 Task: Update the Trello card 'Card0000000199' by adding a label 'Label0000000199', setting the start date to October 1, 2023, and the due date to October 31, 2023, at 3:55 PM, adding the member 'Ayush', and creating a checklist 'CL0000000199'.
Action: Mouse moved to (425, 475)
Screenshot: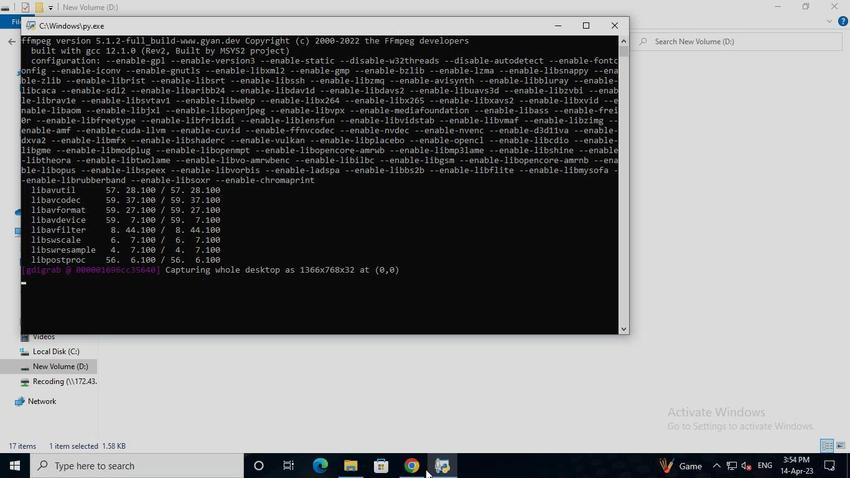 
Action: Mouse pressed left at (425, 475)
Screenshot: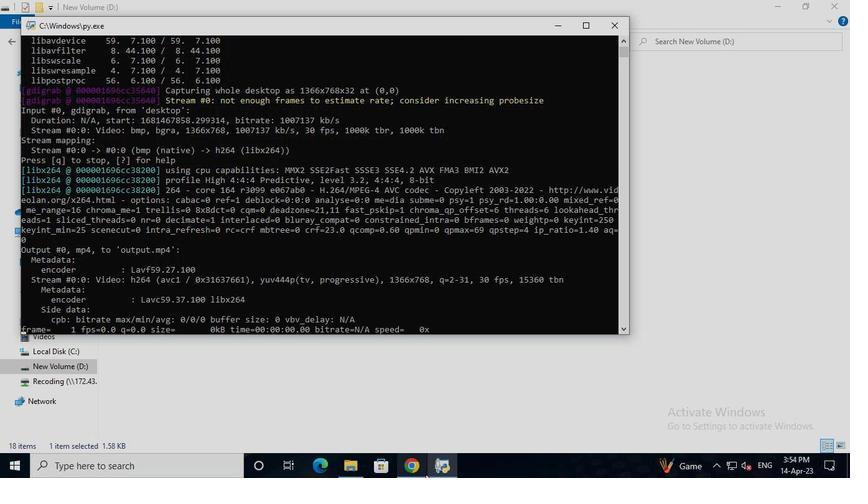 
Action: Mouse moved to (443, 386)
Screenshot: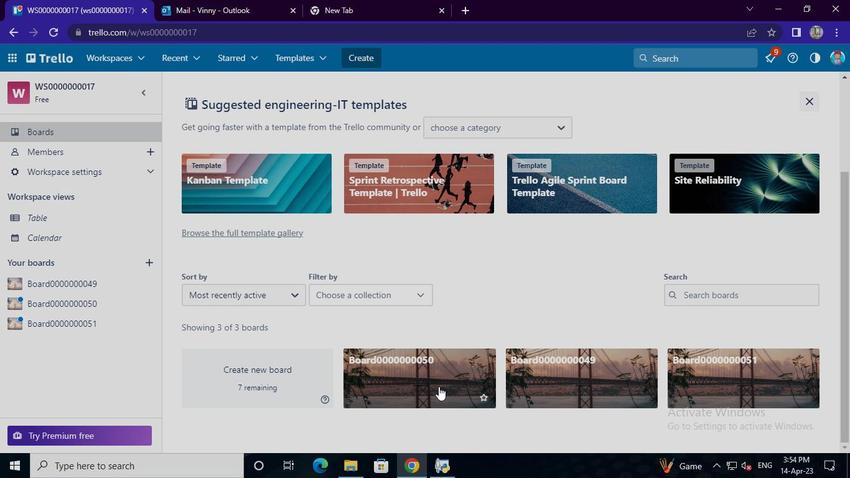 
Action: Mouse pressed left at (443, 386)
Screenshot: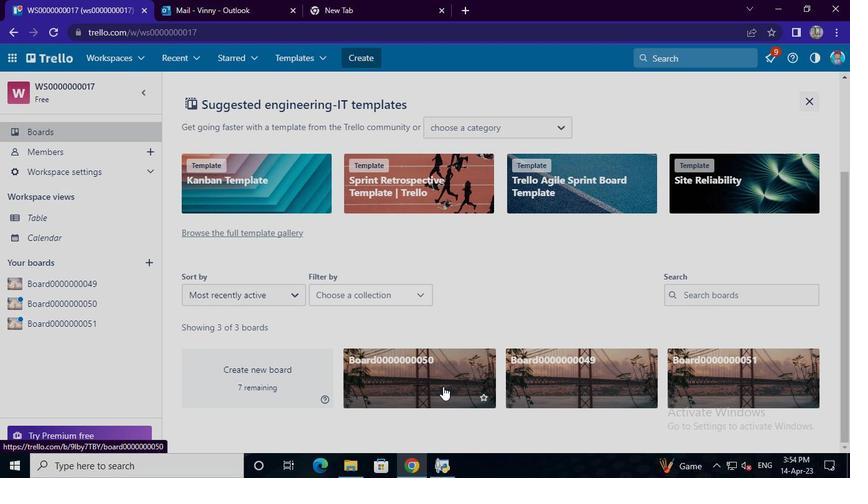 
Action: Mouse moved to (323, 365)
Screenshot: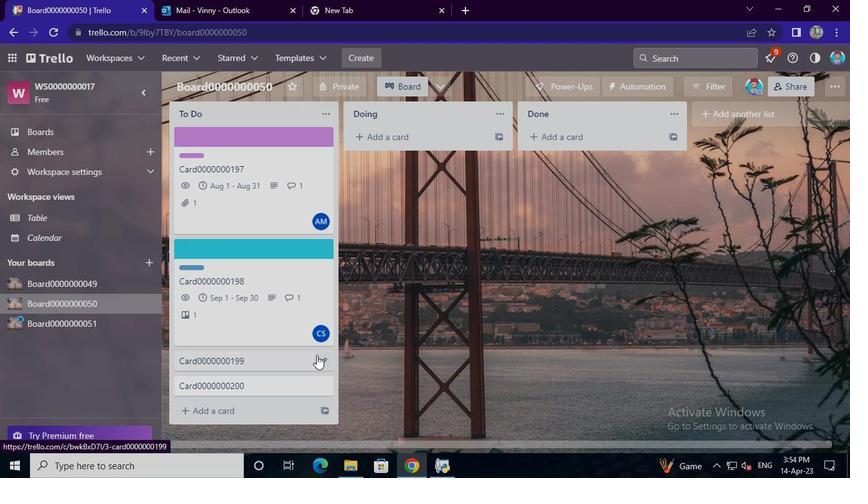 
Action: Mouse pressed left at (323, 365)
Screenshot: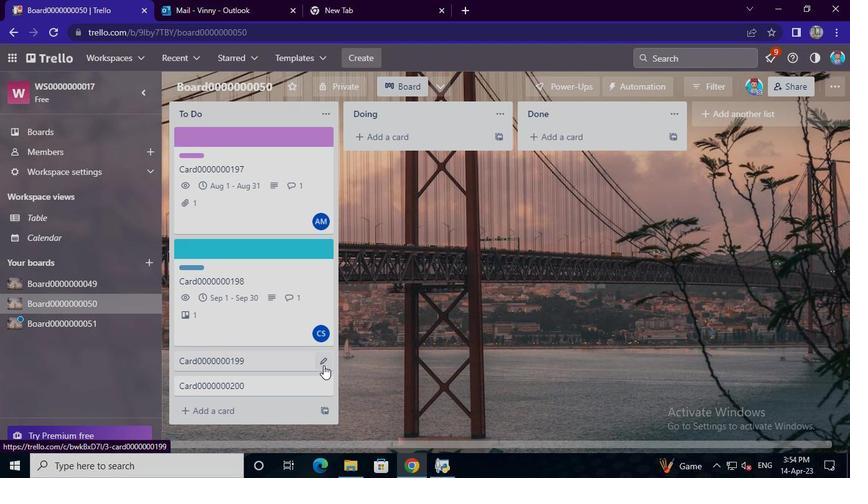 
Action: Mouse moved to (371, 264)
Screenshot: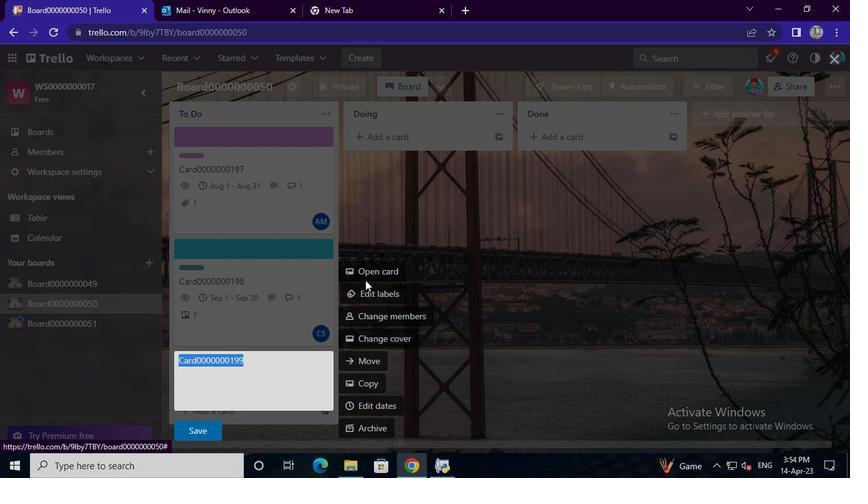 
Action: Mouse pressed left at (371, 264)
Screenshot: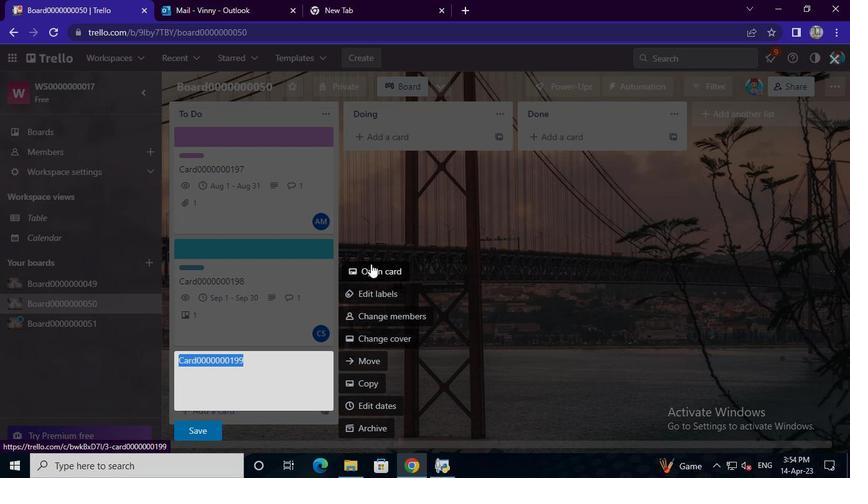 
Action: Mouse moved to (587, 161)
Screenshot: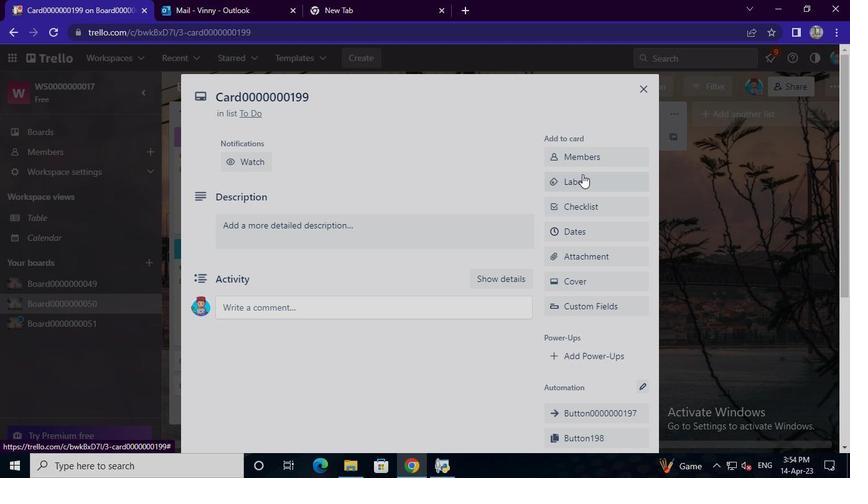 
Action: Mouse pressed left at (587, 161)
Screenshot: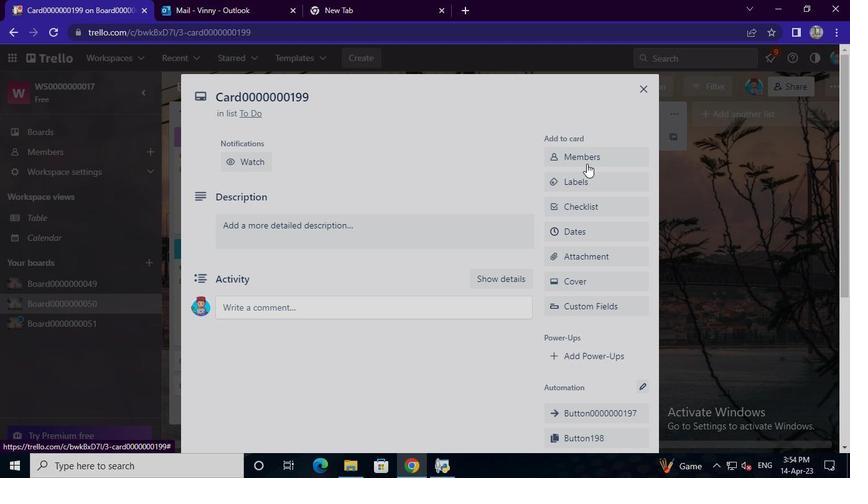 
Action: Mouse moved to (570, 211)
Screenshot: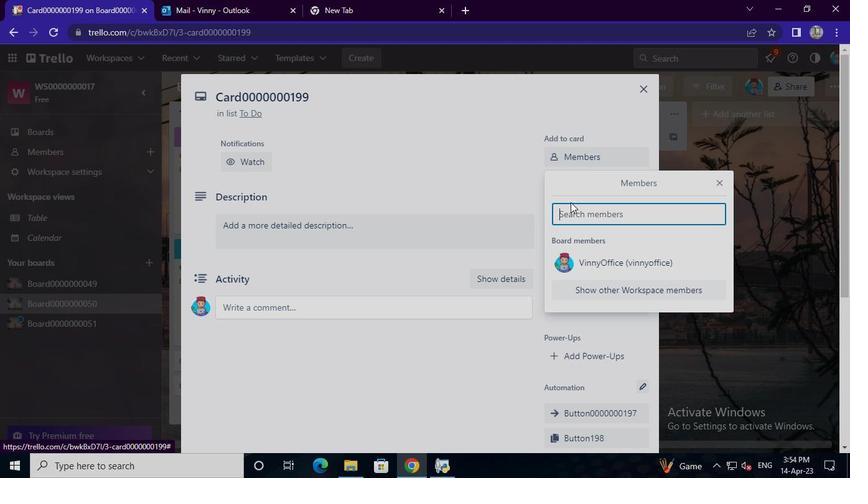 
Action: Mouse pressed left at (570, 211)
Screenshot: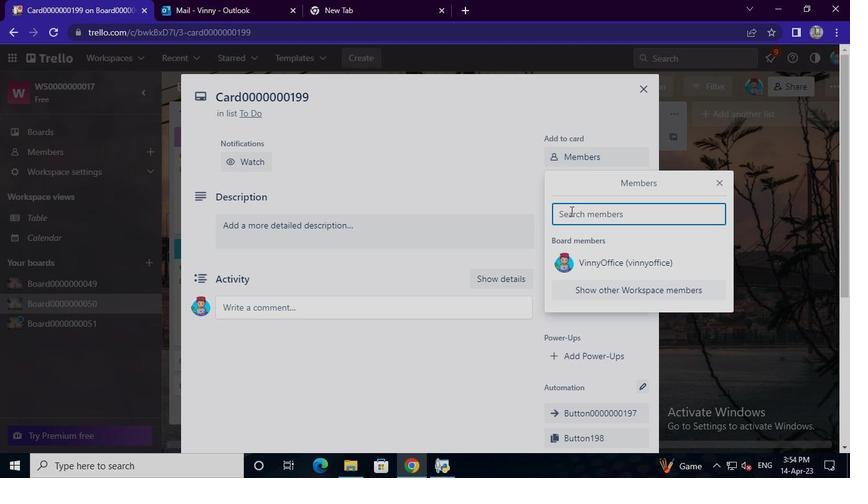 
Action: Keyboard Key.shift
Screenshot: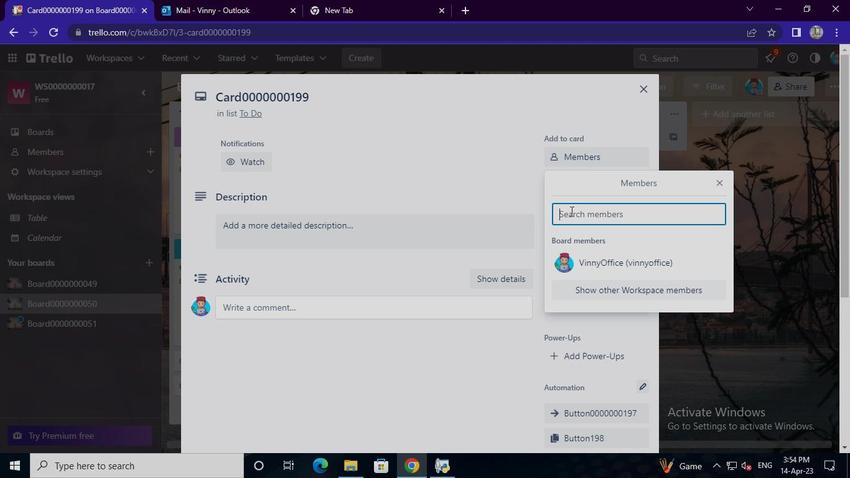
Action: Keyboard A
Screenshot: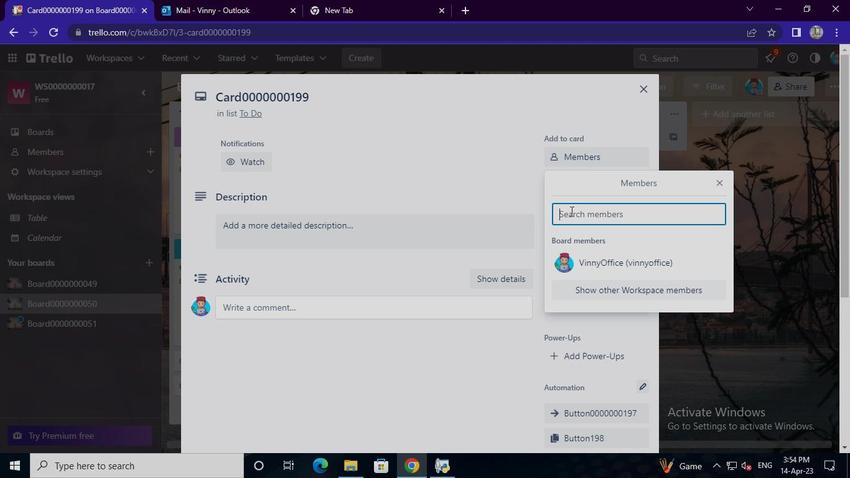 
Action: Keyboard y
Screenshot: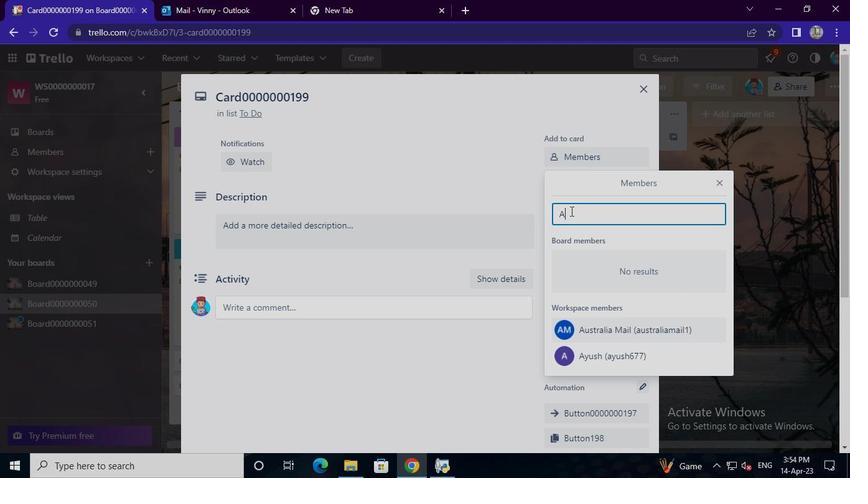 
Action: Keyboard u
Screenshot: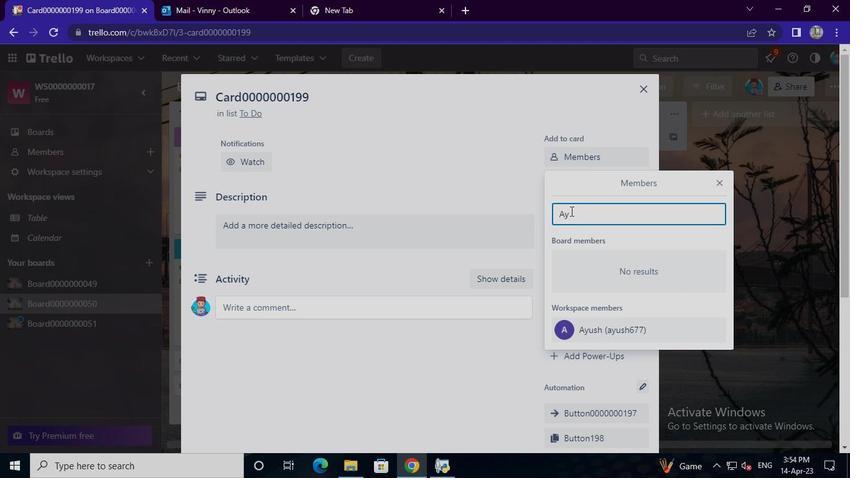 
Action: Keyboard s
Screenshot: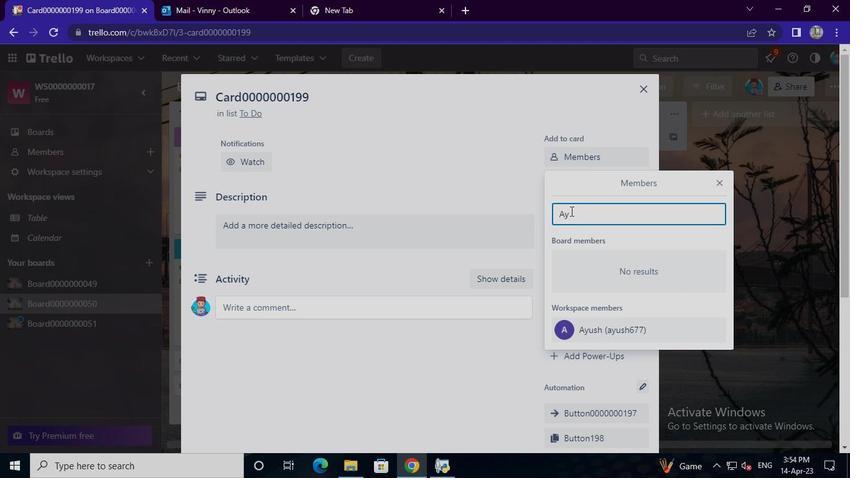 
Action: Keyboard h
Screenshot: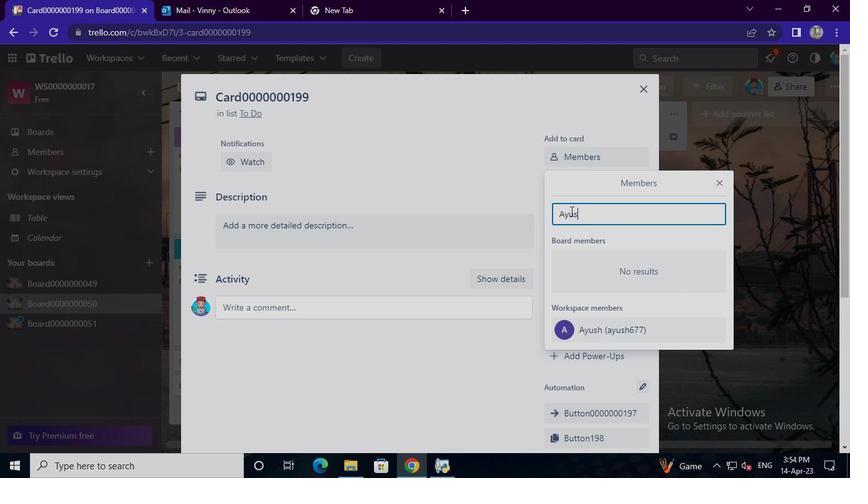
Action: Keyboard <105>
Screenshot: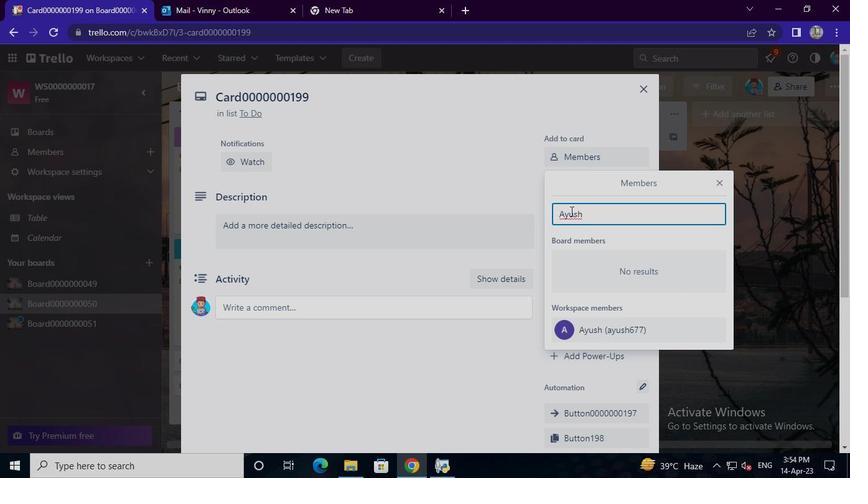 
Action: Keyboard <104>
Screenshot: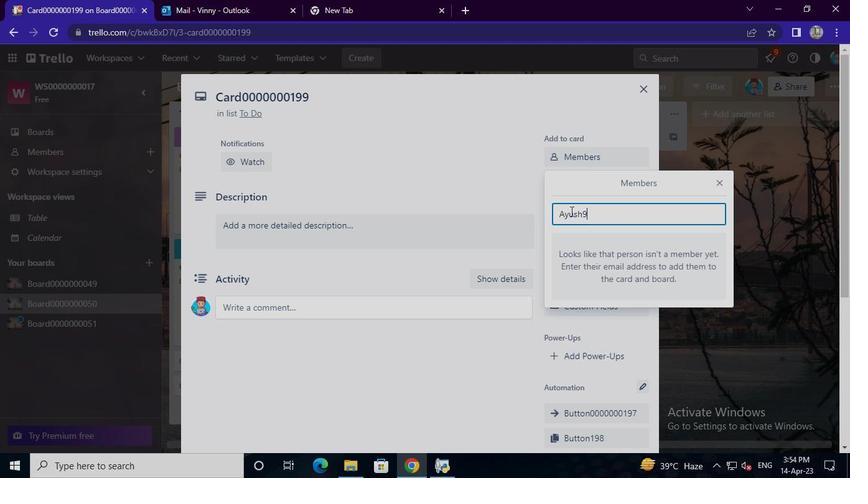 
Action: Keyboard <97>
Screenshot: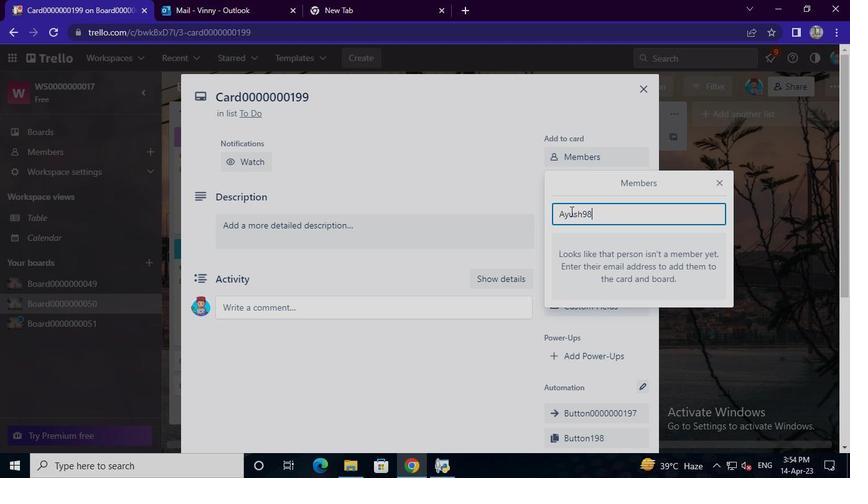 
Action: Keyboard <97>
Screenshot: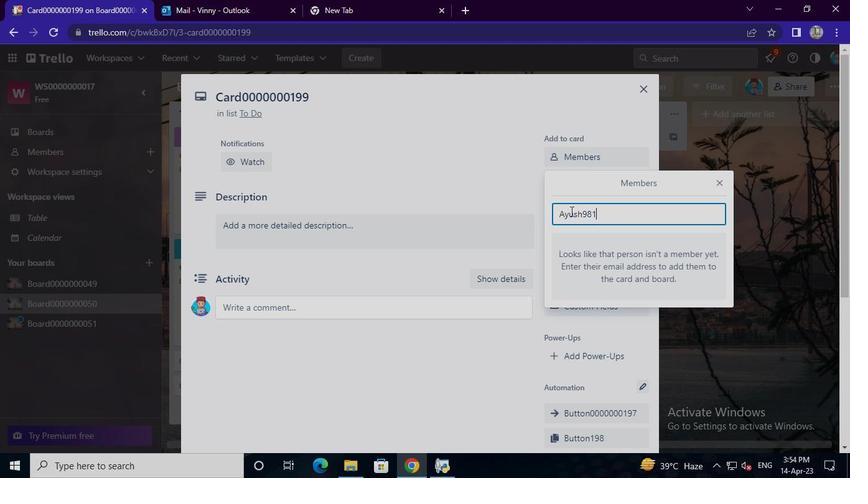 
Action: Keyboard <97>
Screenshot: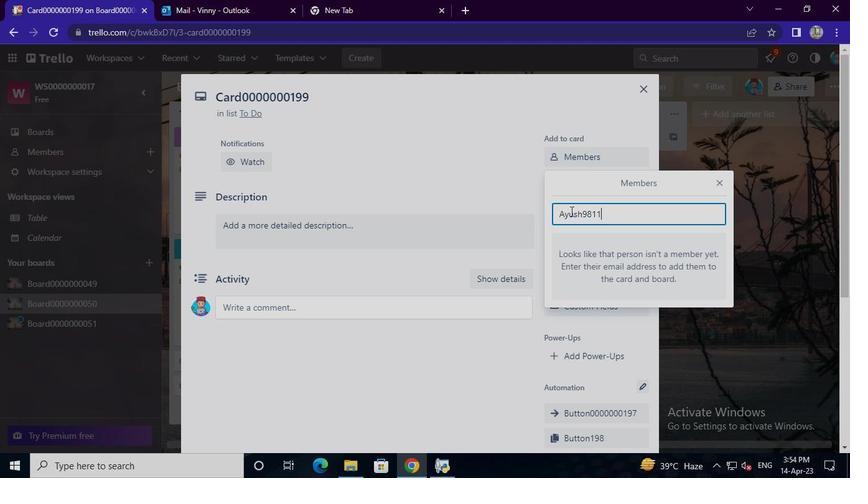 
Action: Keyboard Key.shift
Screenshot: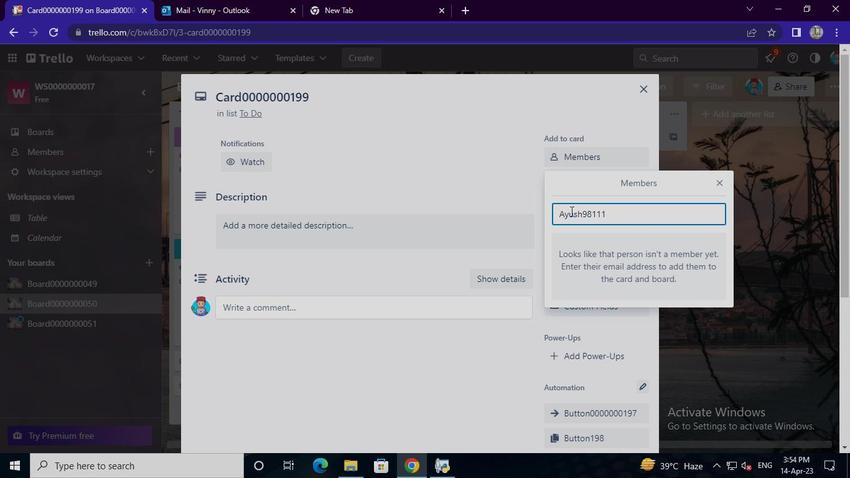 
Action: Keyboard @
Screenshot: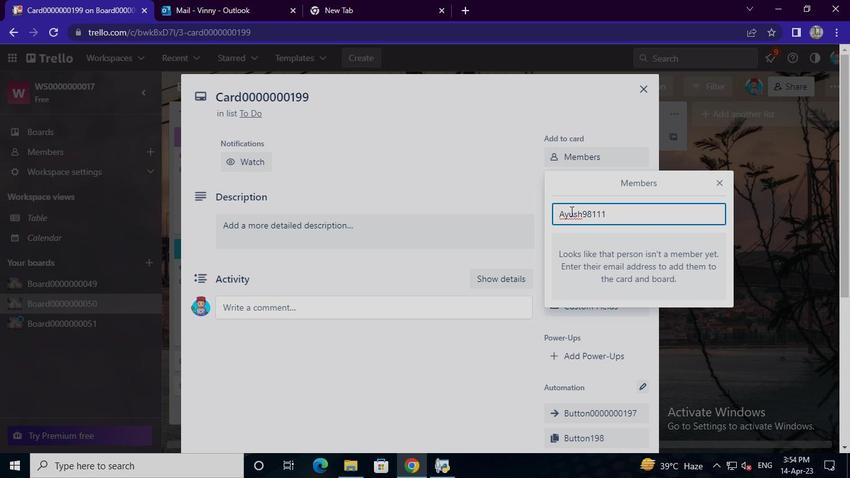 
Action: Keyboard g
Screenshot: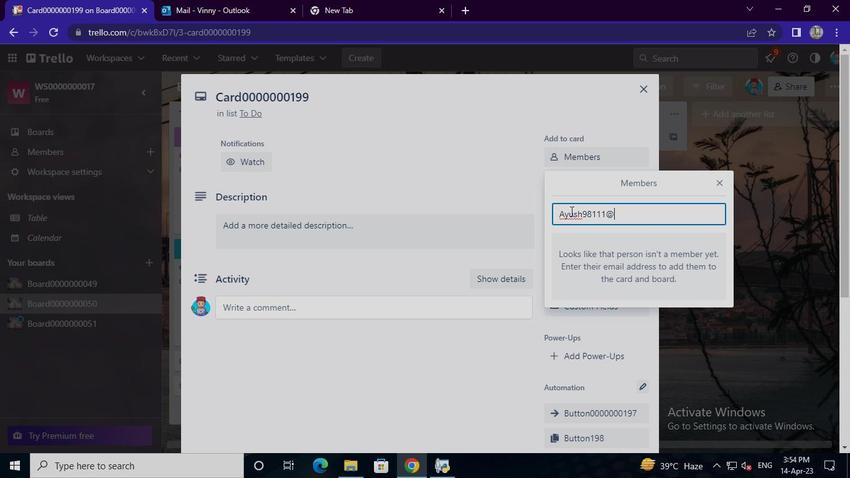 
Action: Keyboard m
Screenshot: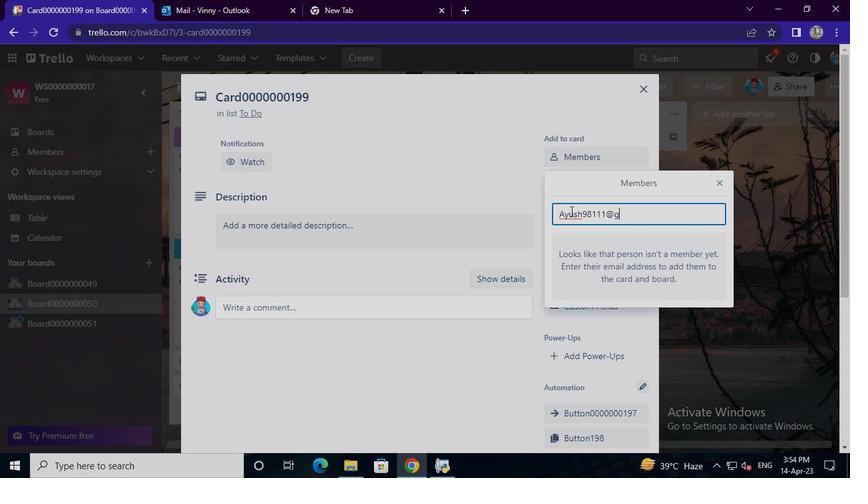 
Action: Keyboard a
Screenshot: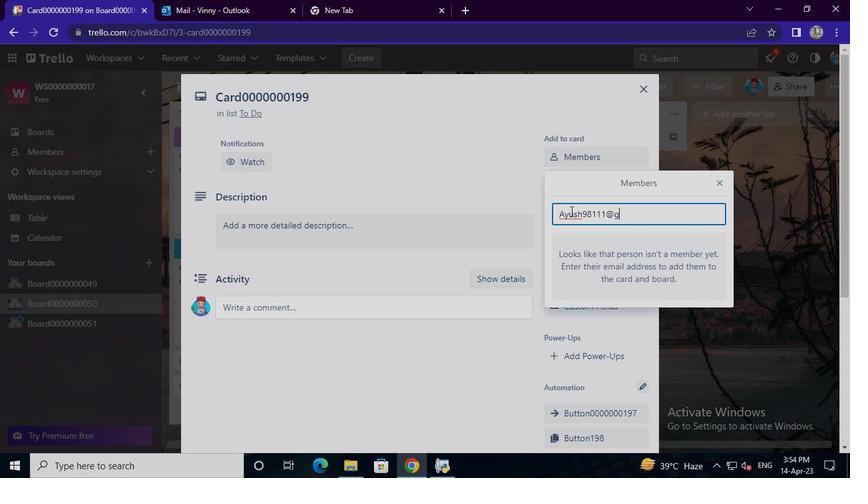 
Action: Keyboard i
Screenshot: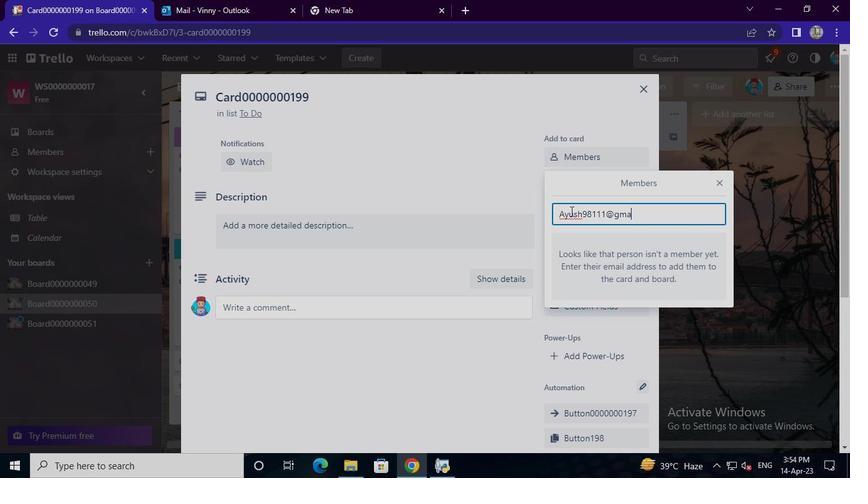 
Action: Keyboard l
Screenshot: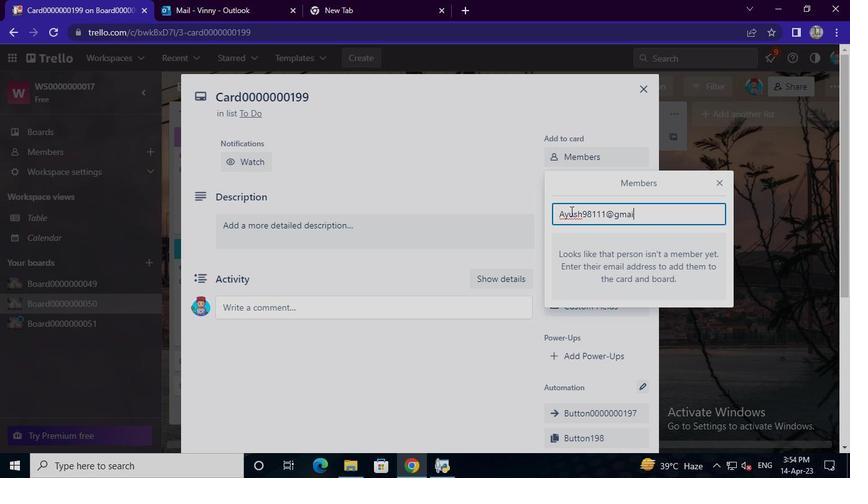 
Action: Keyboard .
Screenshot: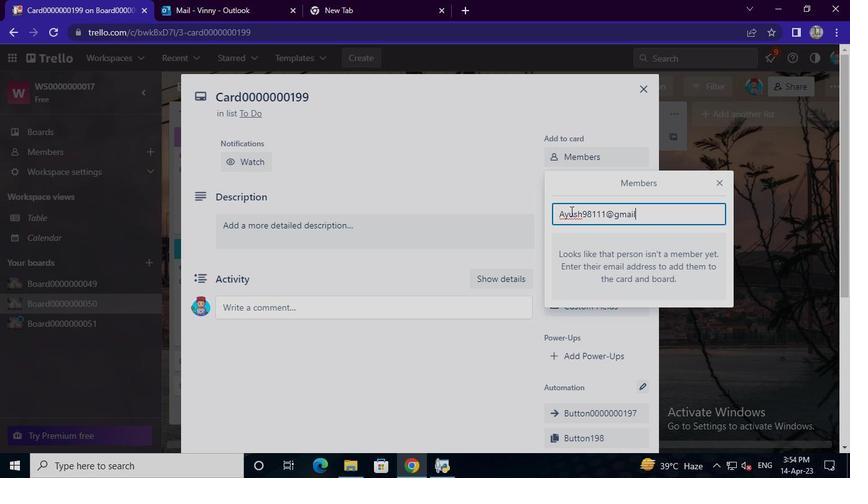 
Action: Keyboard c
Screenshot: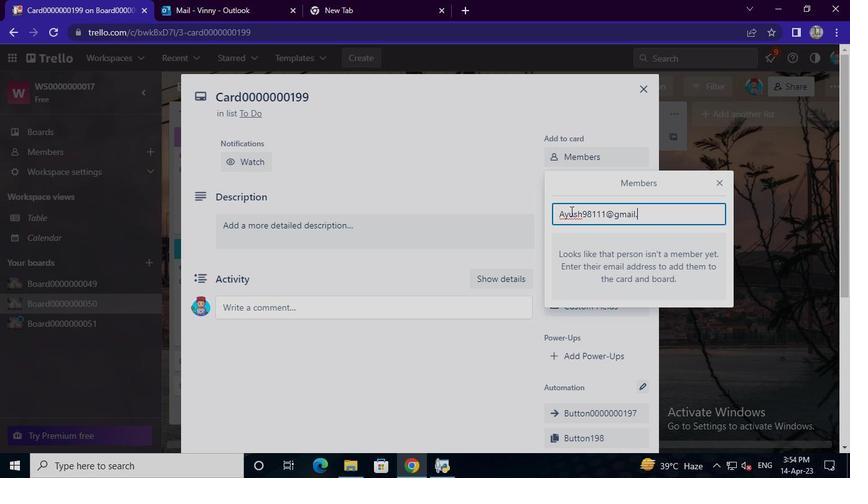
Action: Keyboard o
Screenshot: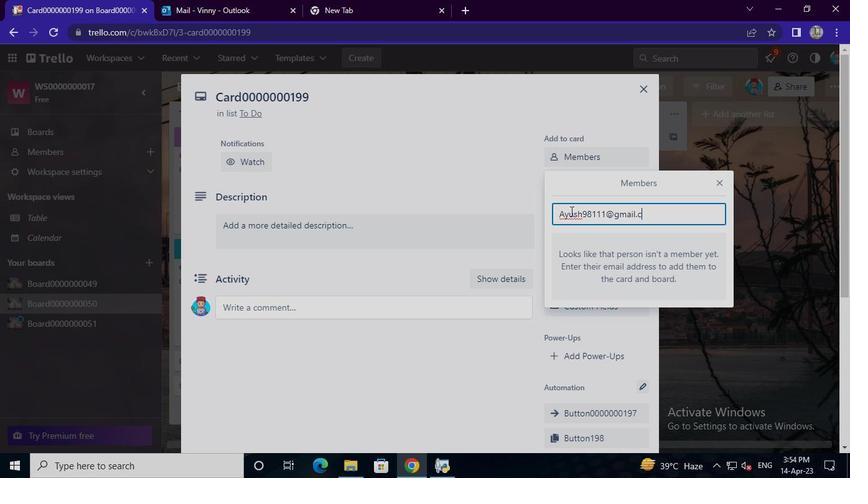 
Action: Keyboard m
Screenshot: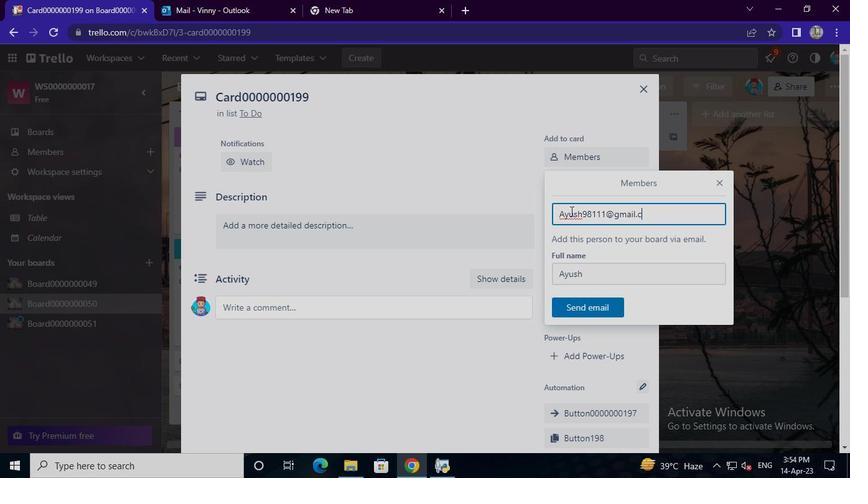 
Action: Mouse moved to (575, 307)
Screenshot: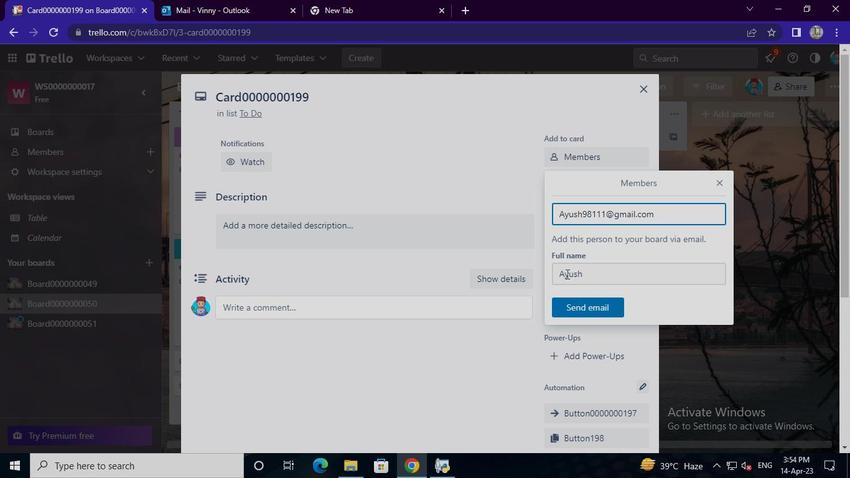 
Action: Mouse pressed left at (575, 307)
Screenshot: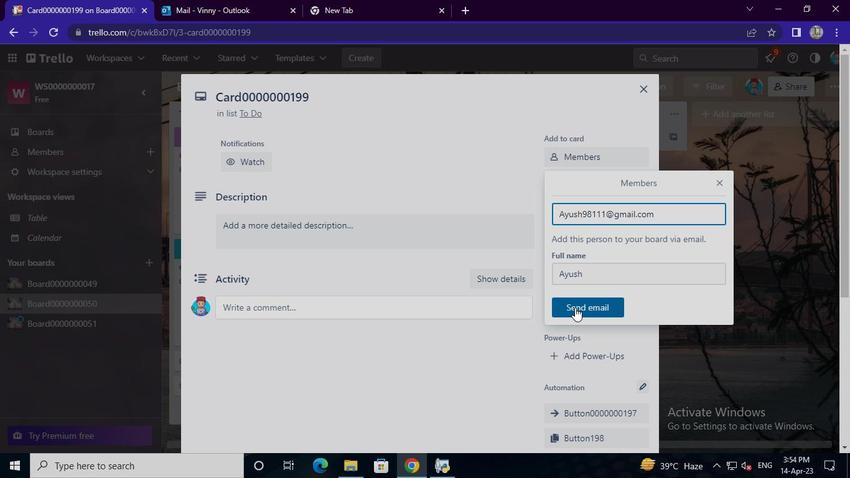 
Action: Mouse moved to (587, 183)
Screenshot: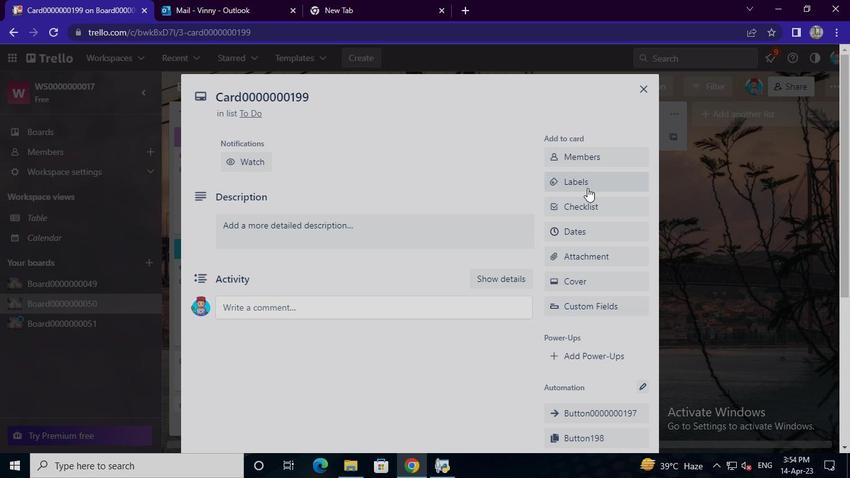
Action: Mouse pressed left at (587, 183)
Screenshot: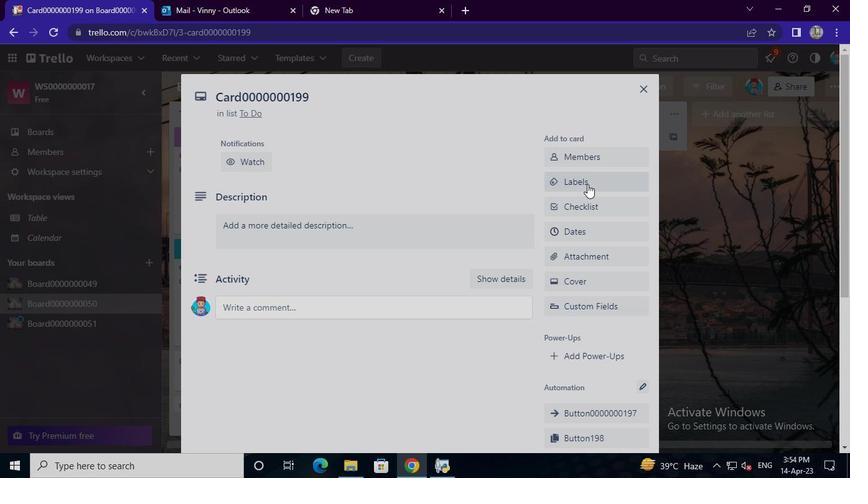 
Action: Mouse moved to (591, 120)
Screenshot: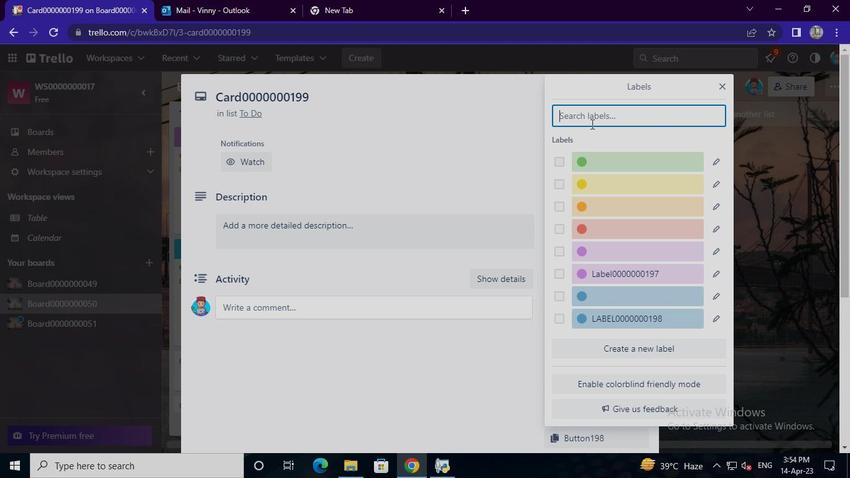 
Action: Mouse pressed left at (591, 120)
Screenshot: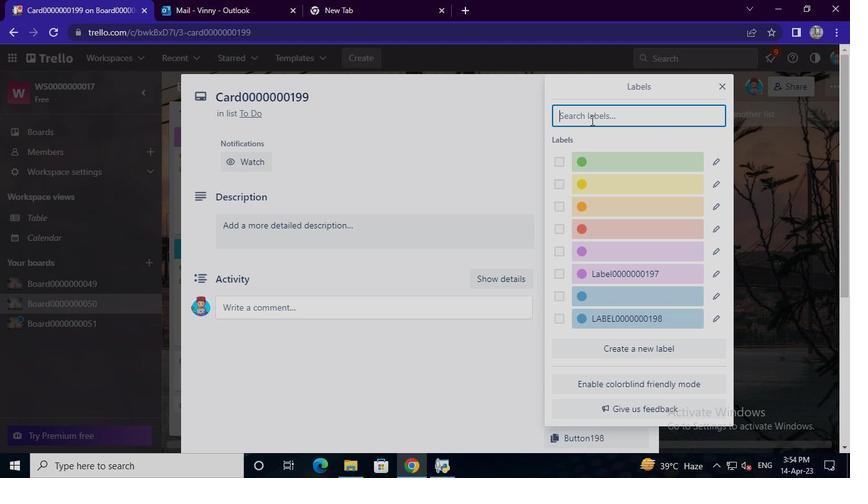 
Action: Keyboard Key.shift
Screenshot: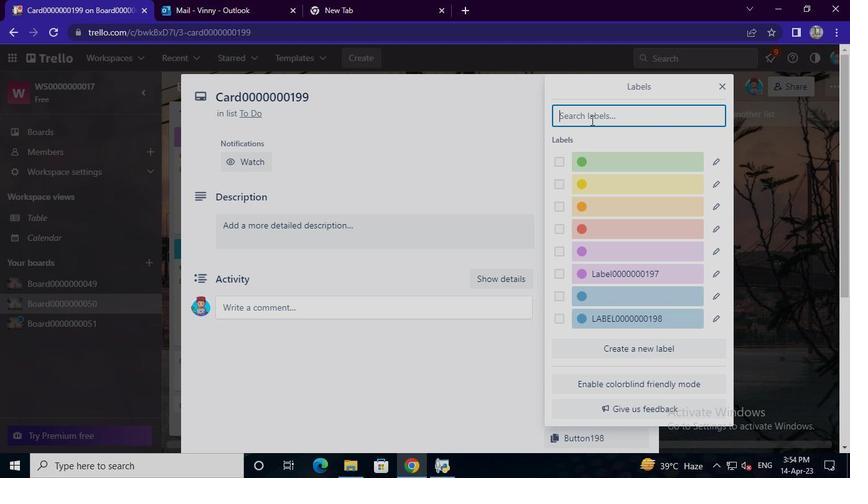 
Action: Keyboard L
Screenshot: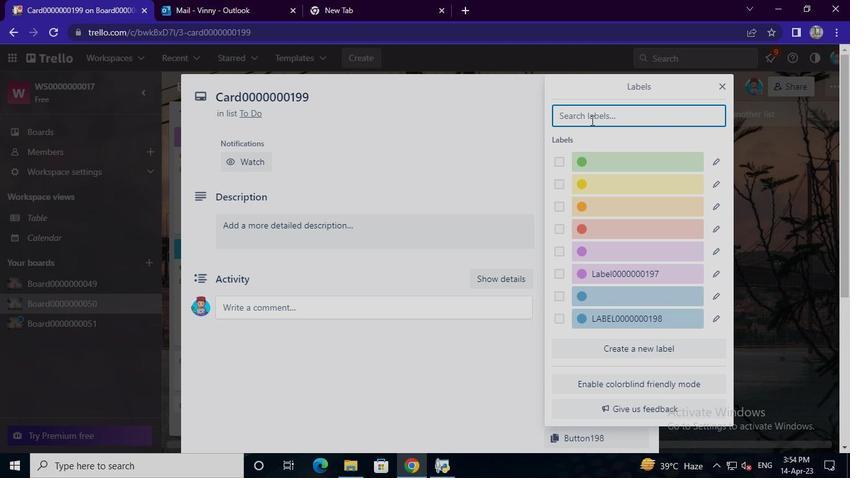 
Action: Keyboard a
Screenshot: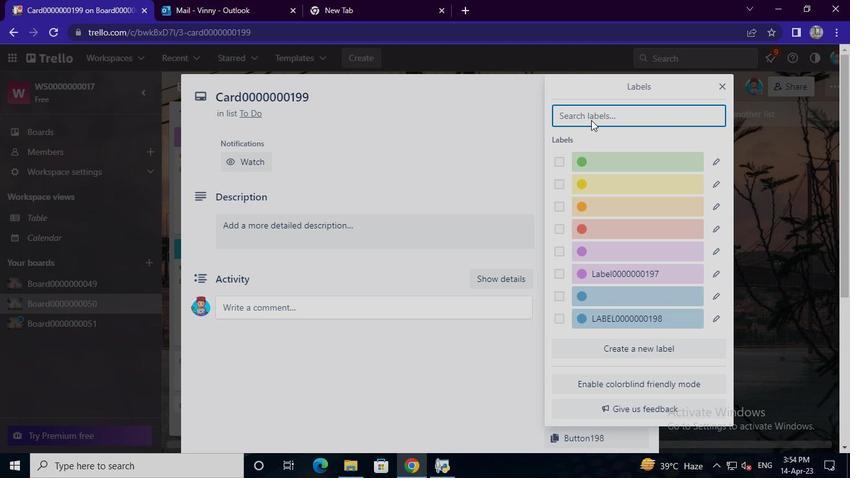 
Action: Keyboard b
Screenshot: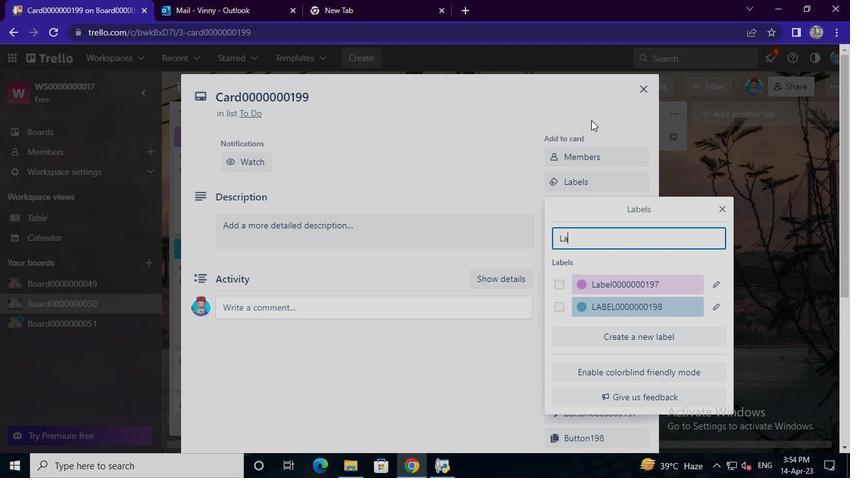 
Action: Keyboard e
Screenshot: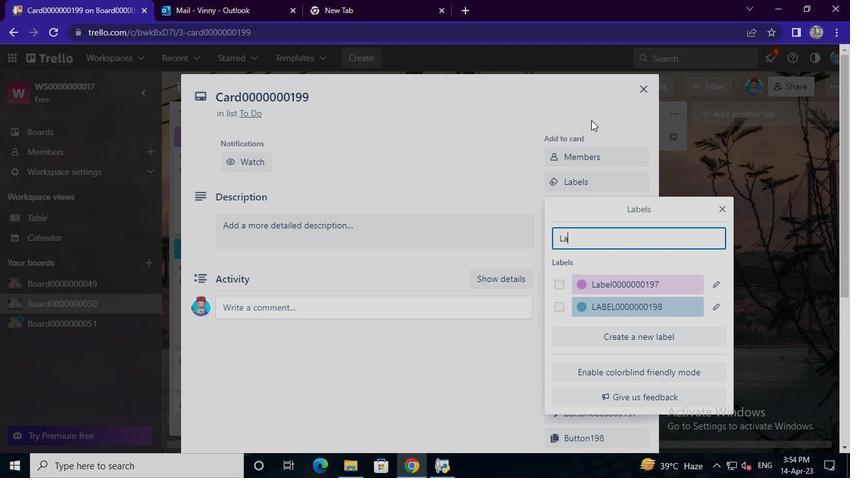 
Action: Keyboard l
Screenshot: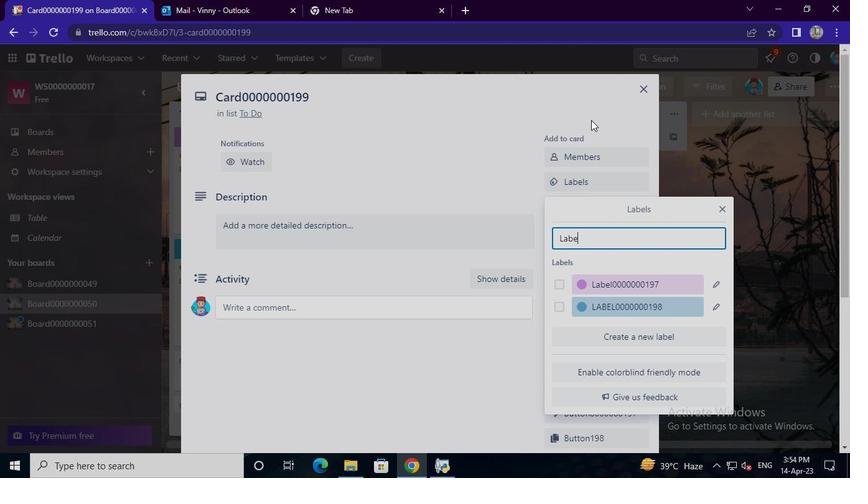 
Action: Keyboard <96>
Screenshot: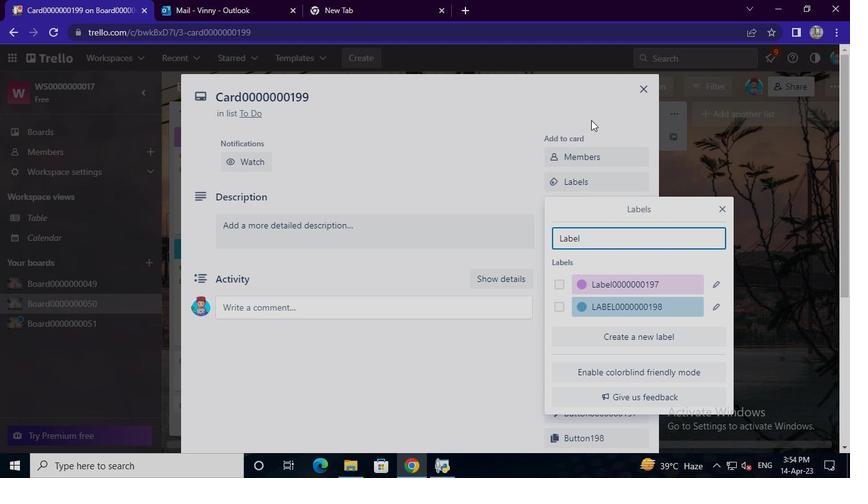 
Action: Keyboard <96>
Screenshot: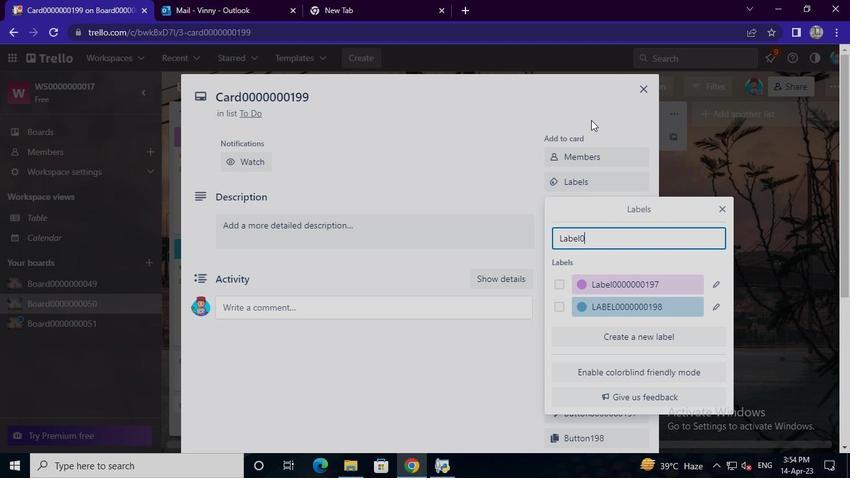 
Action: Keyboard <96>
Screenshot: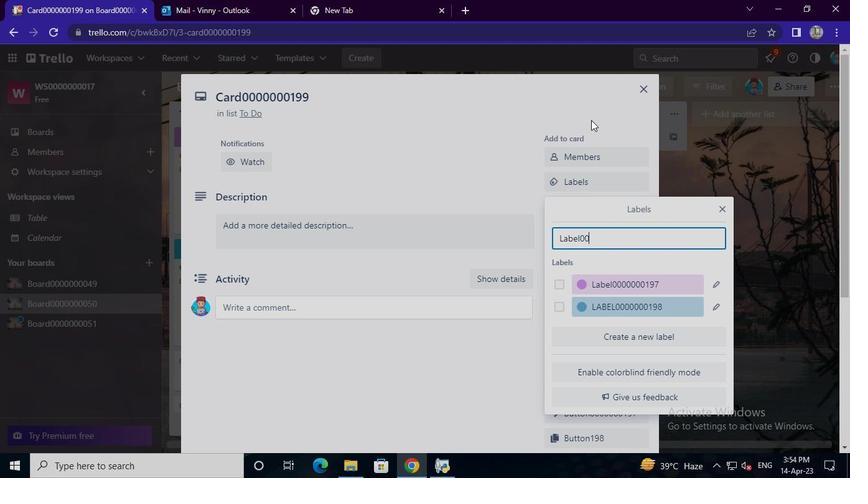 
Action: Keyboard <96>
Screenshot: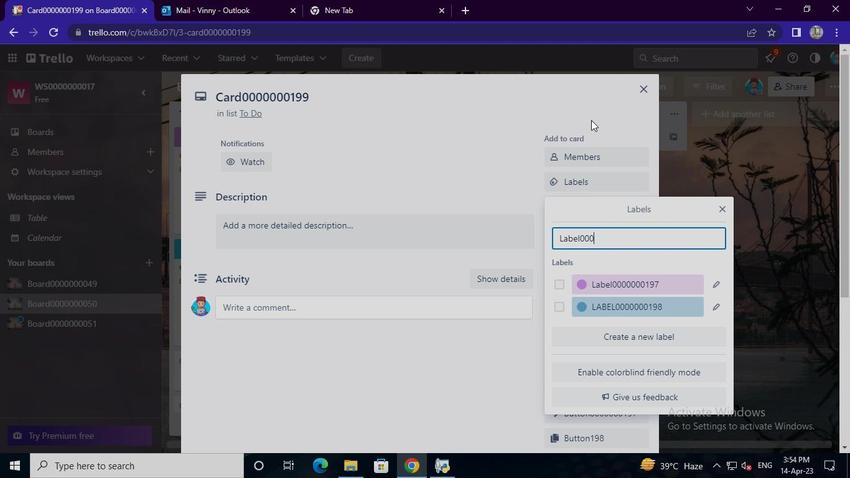 
Action: Keyboard <96>
Screenshot: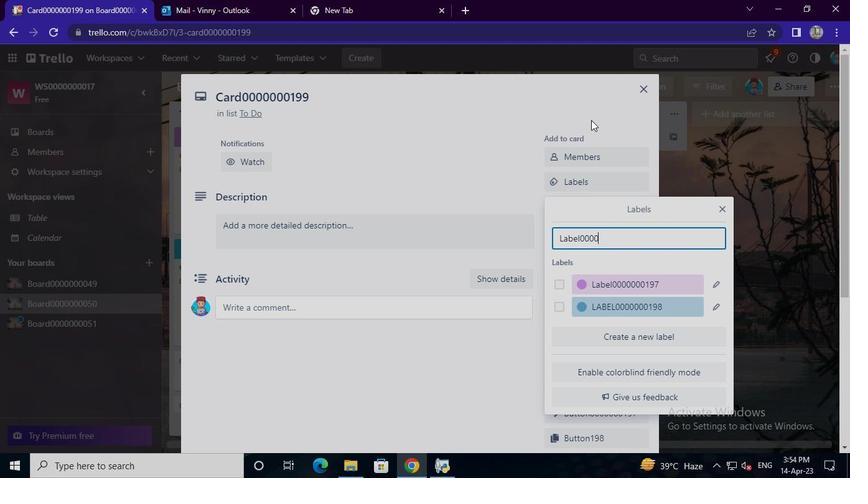 
Action: Keyboard <96>
Screenshot: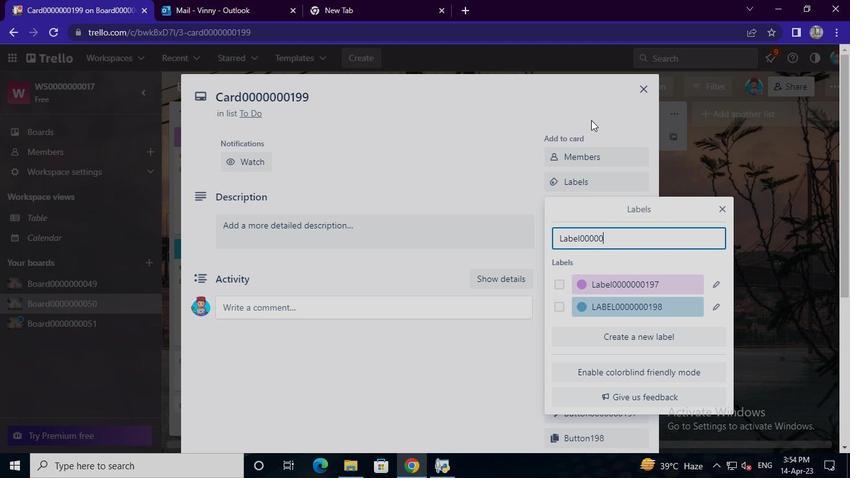 
Action: Keyboard <96>
Screenshot: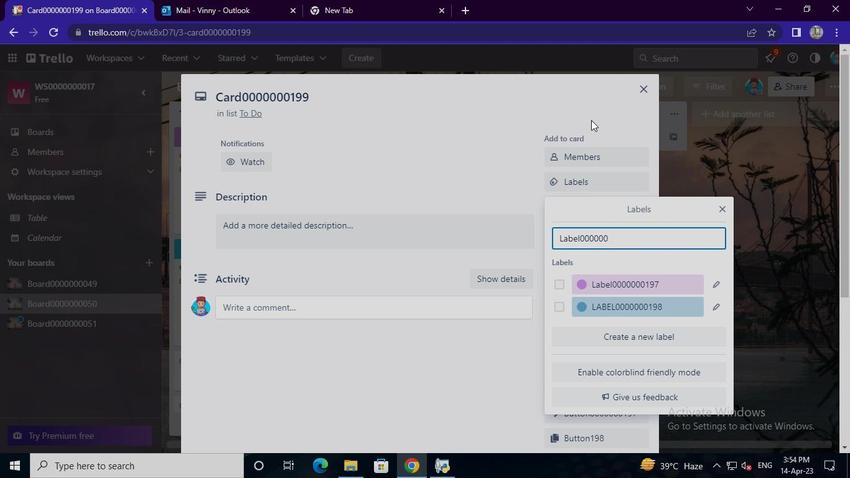 
Action: Keyboard <97>
Screenshot: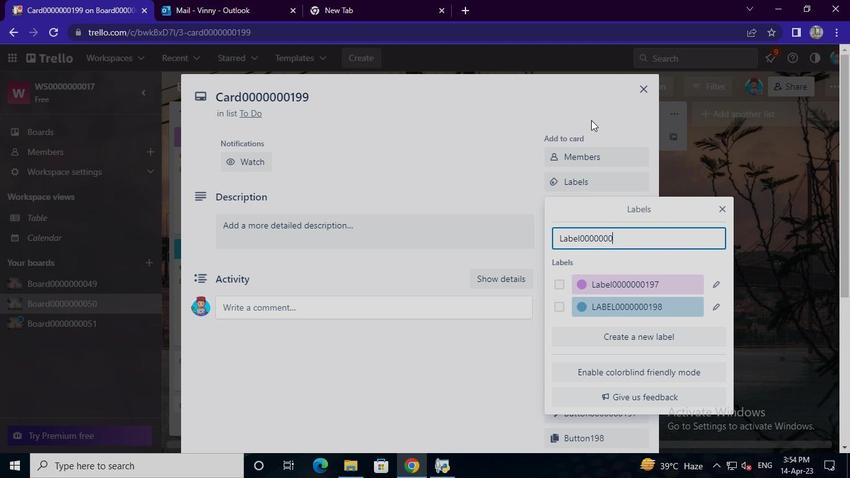 
Action: Keyboard <105>
Screenshot: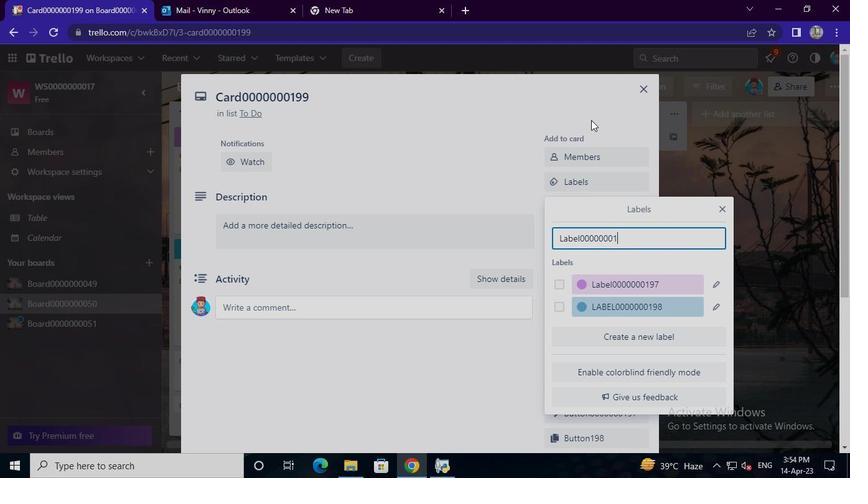 
Action: Keyboard <105>
Screenshot: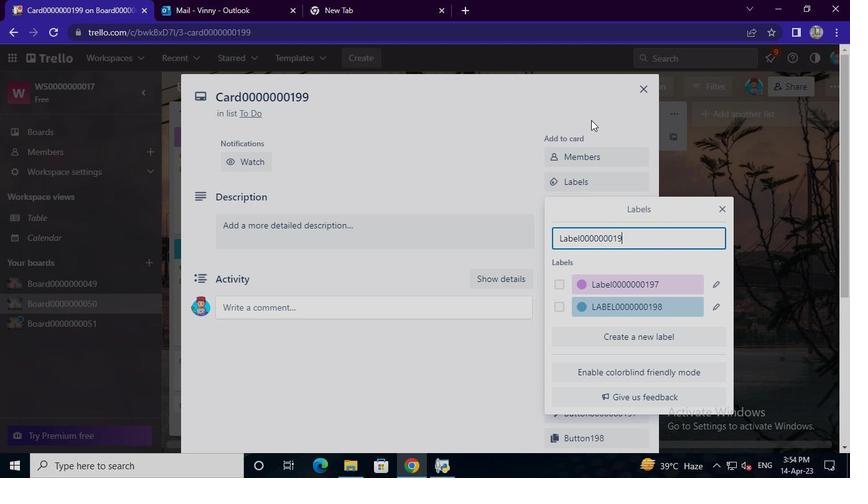
Action: Mouse moved to (636, 290)
Screenshot: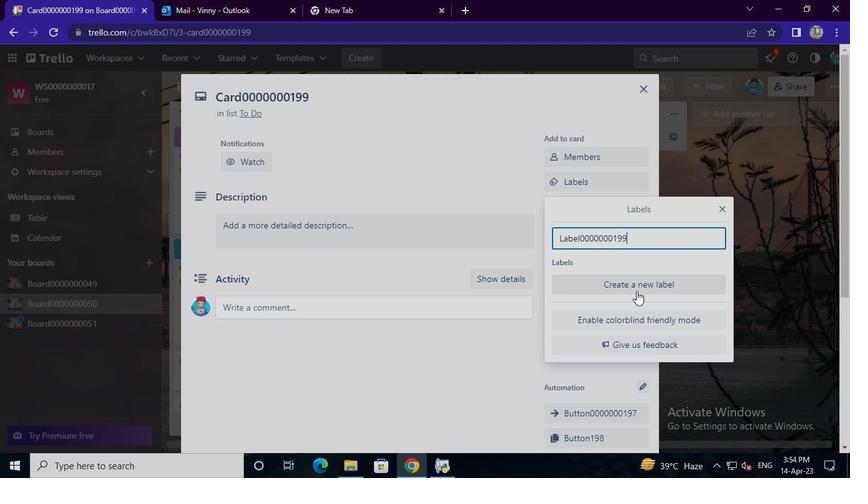 
Action: Mouse pressed left at (636, 290)
Screenshot: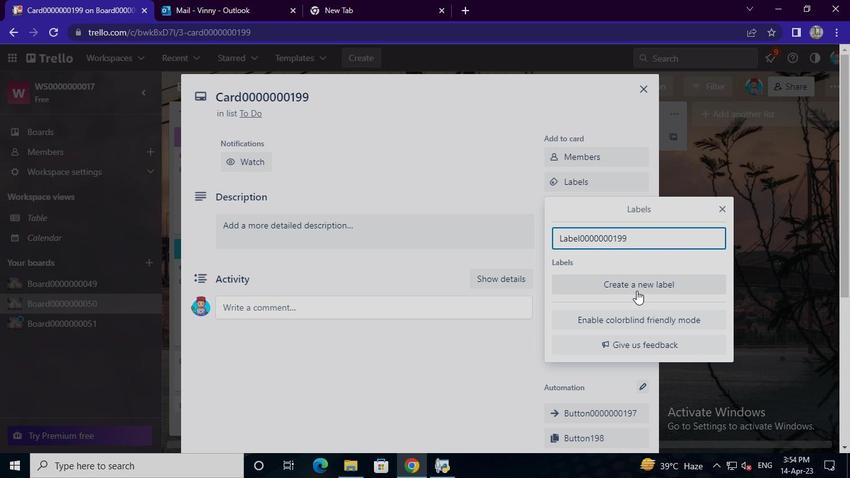 
Action: Mouse moved to (639, 262)
Screenshot: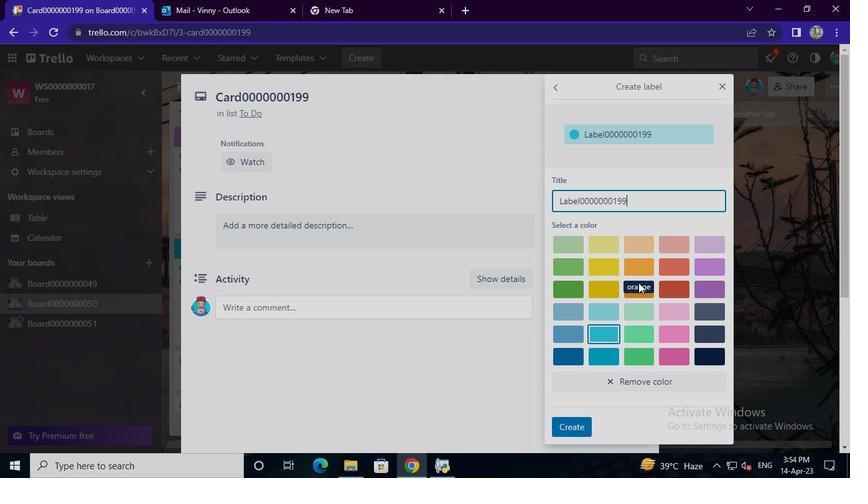 
Action: Mouse pressed left at (639, 262)
Screenshot: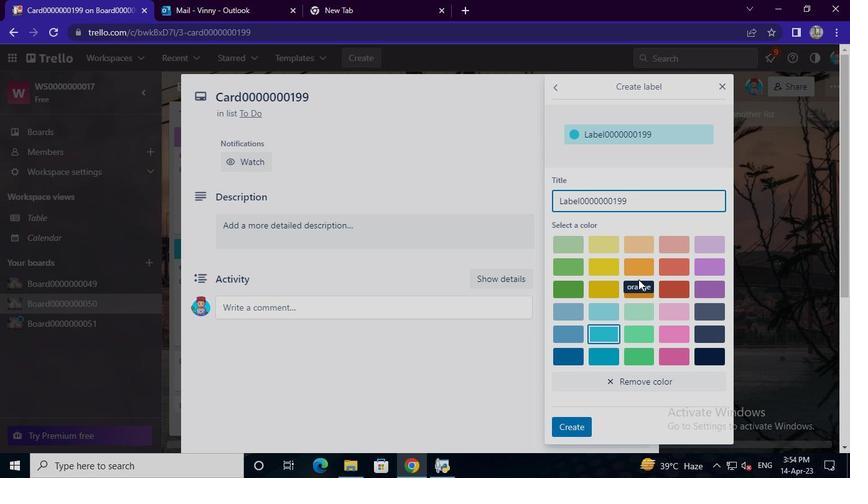 
Action: Mouse moved to (579, 422)
Screenshot: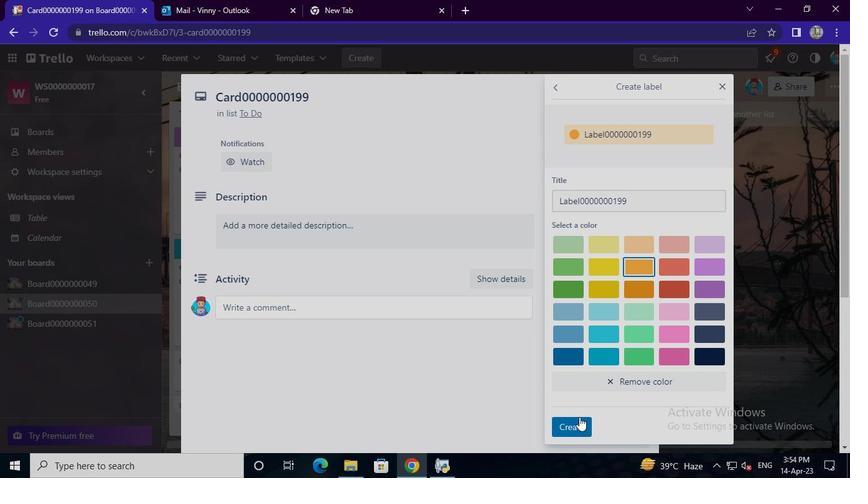 
Action: Mouse pressed left at (579, 422)
Screenshot: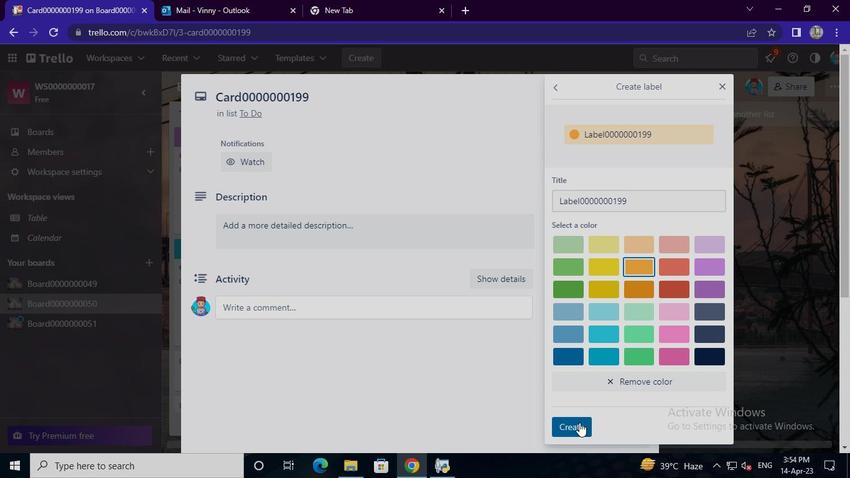 
Action: Mouse moved to (491, 369)
Screenshot: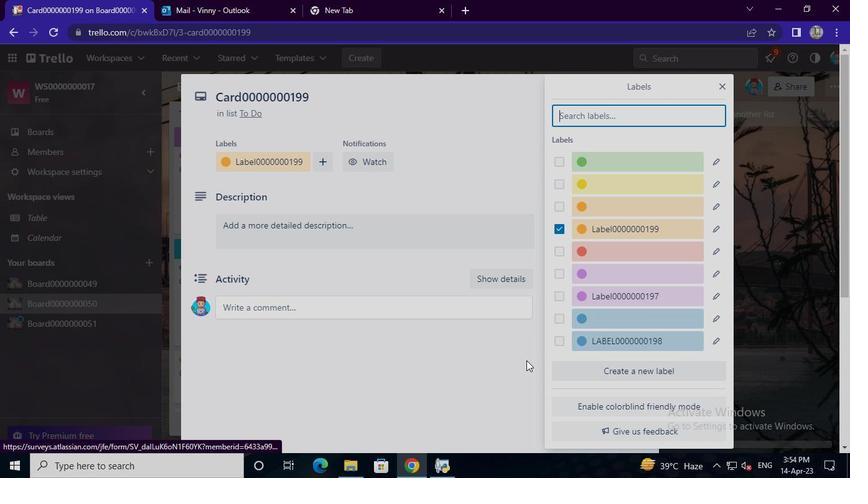 
Action: Mouse pressed left at (491, 369)
Screenshot: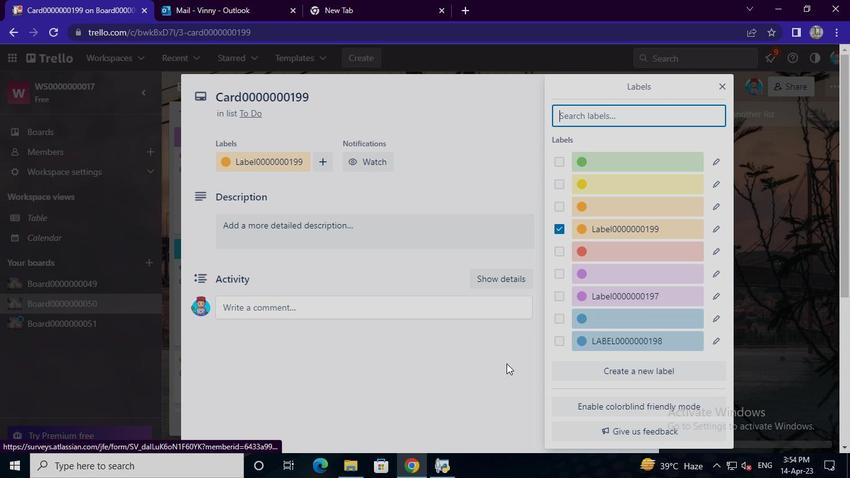 
Action: Mouse moved to (597, 207)
Screenshot: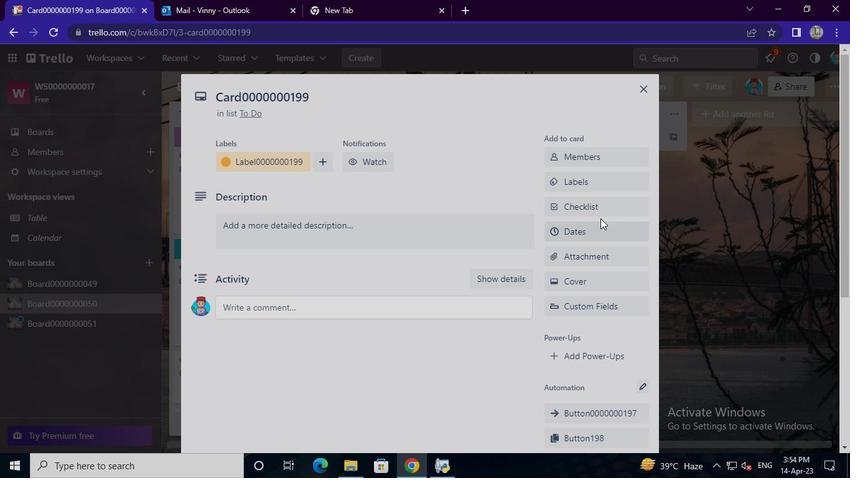 
Action: Mouse pressed left at (597, 207)
Screenshot: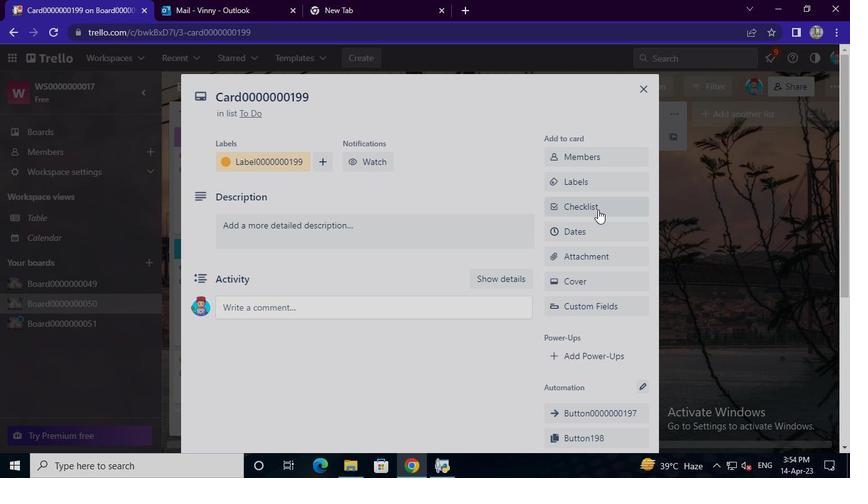 
Action: Mouse moved to (614, 278)
Screenshot: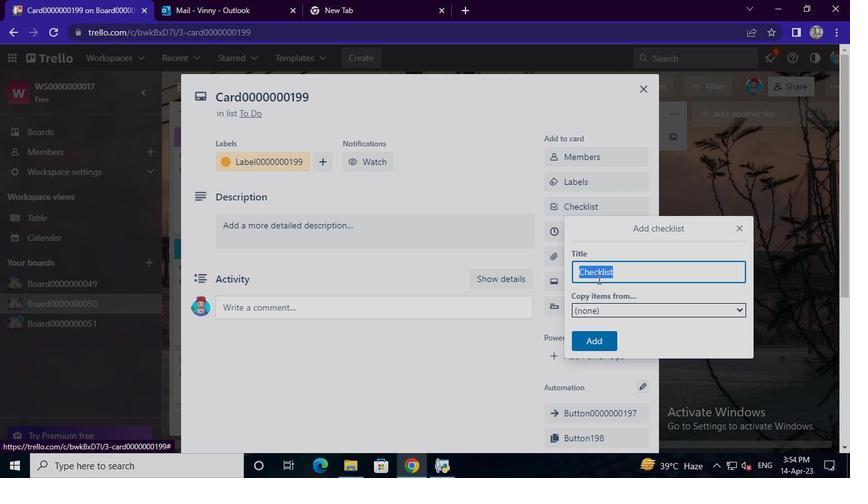
Action: Keyboard Key.backspace
Screenshot: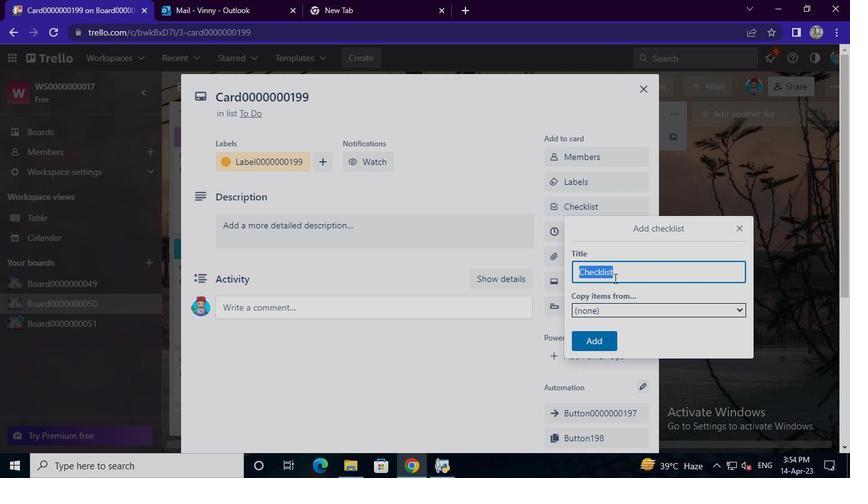 
Action: Keyboard Key.shift
Screenshot: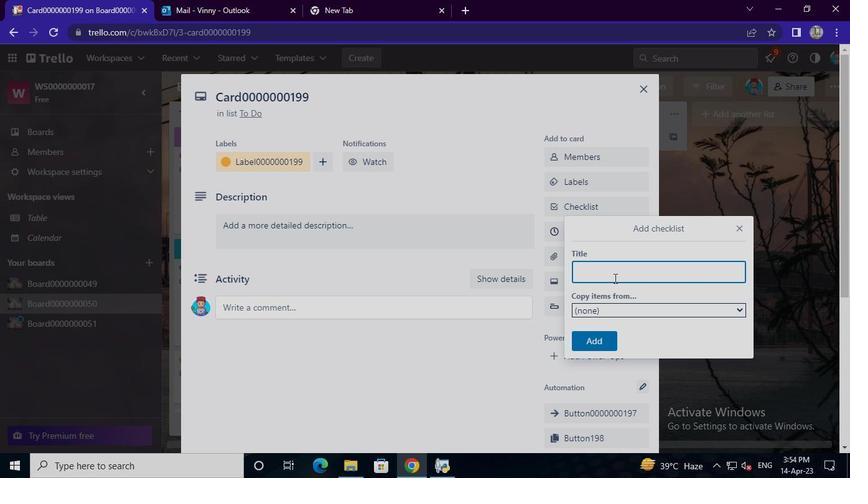 
Action: Keyboard C
Screenshot: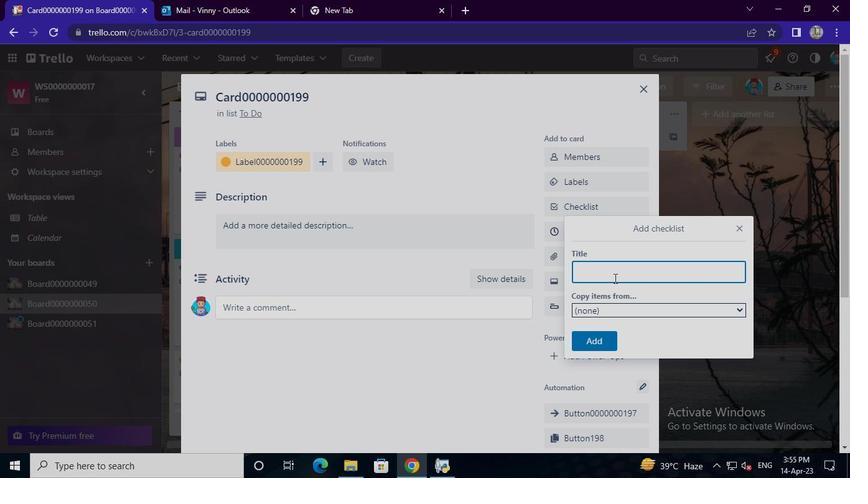 
Action: Keyboard L
Screenshot: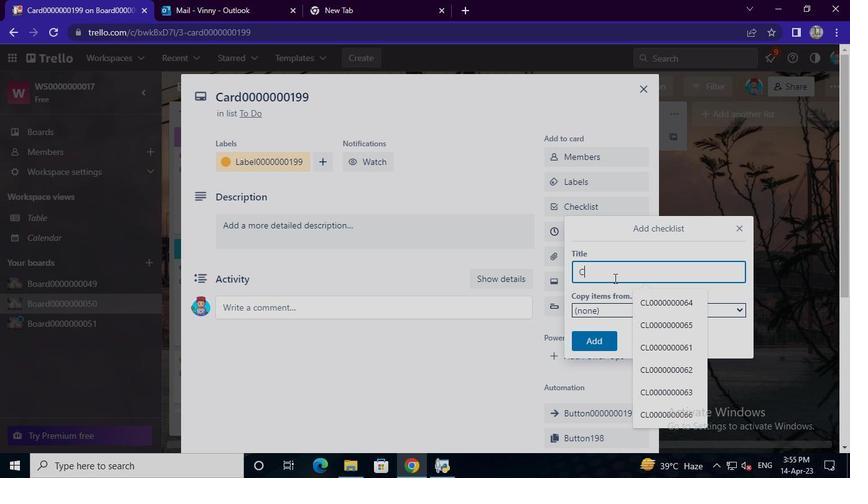 
Action: Keyboard <96>
Screenshot: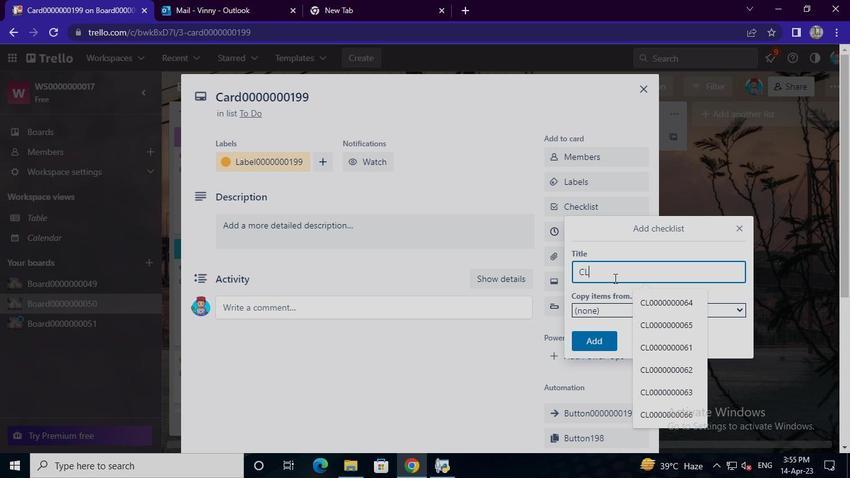 
Action: Keyboard <96>
Screenshot: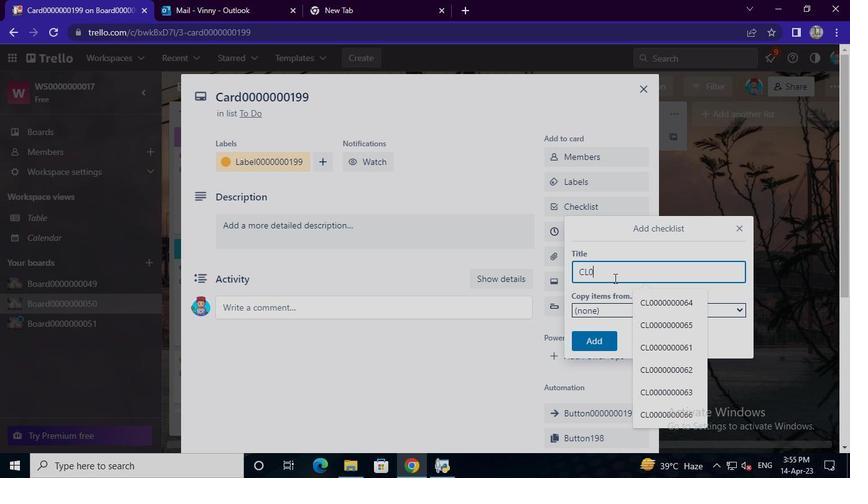 
Action: Keyboard <96>
Screenshot: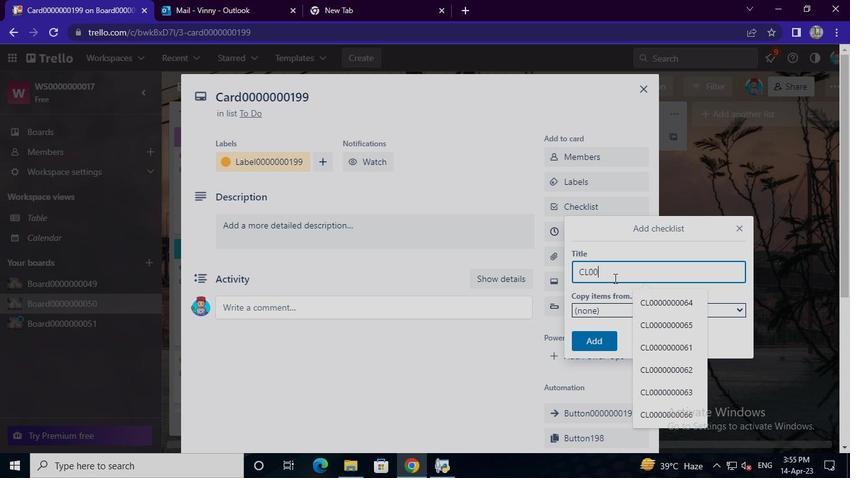 
Action: Keyboard <96>
Screenshot: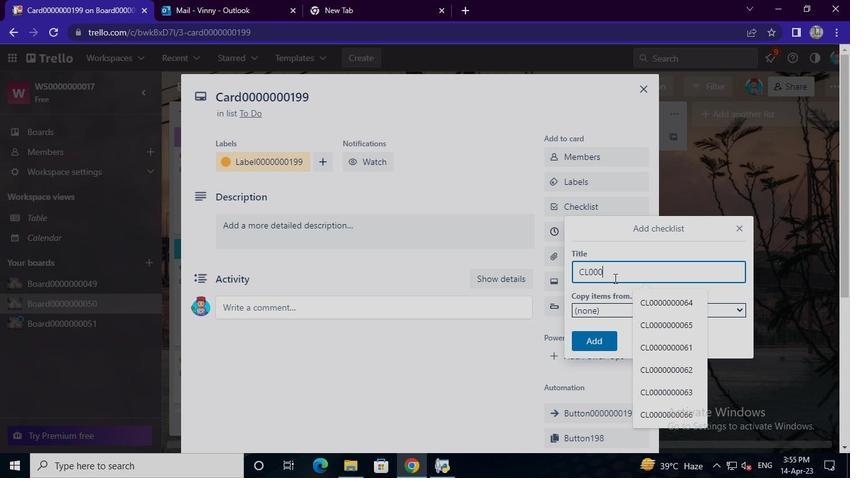 
Action: Keyboard <96>
Screenshot: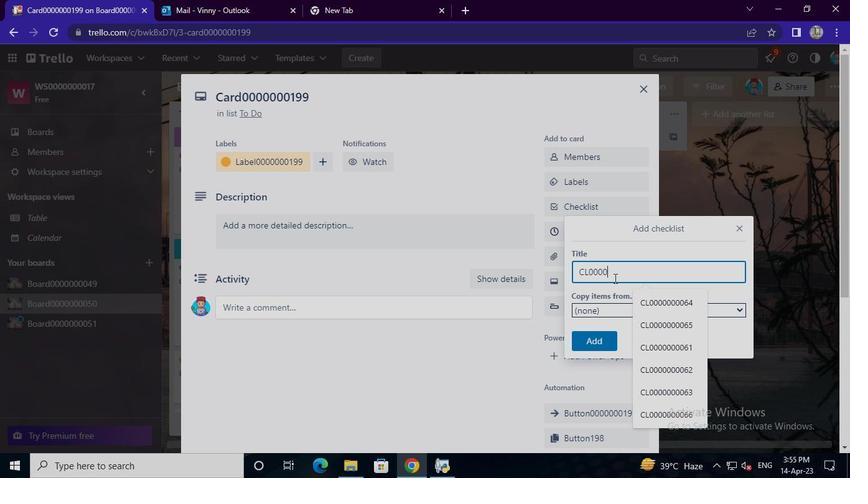 
Action: Keyboard <96>
Screenshot: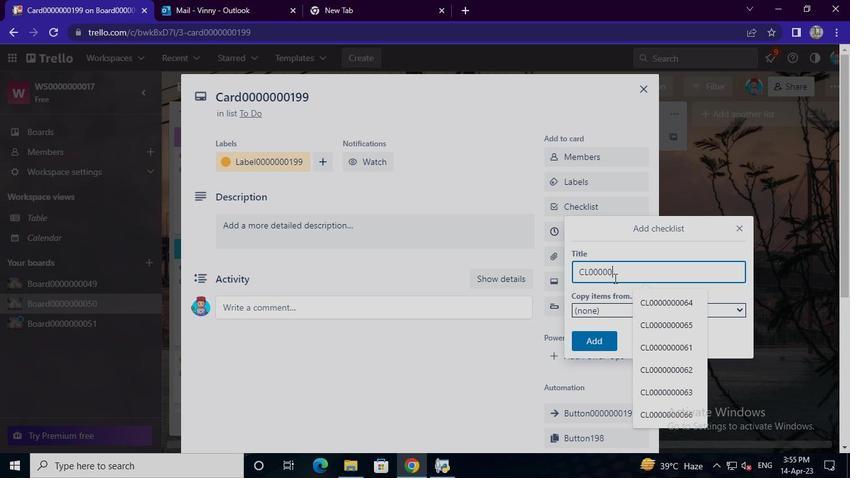
Action: Keyboard <96>
Screenshot: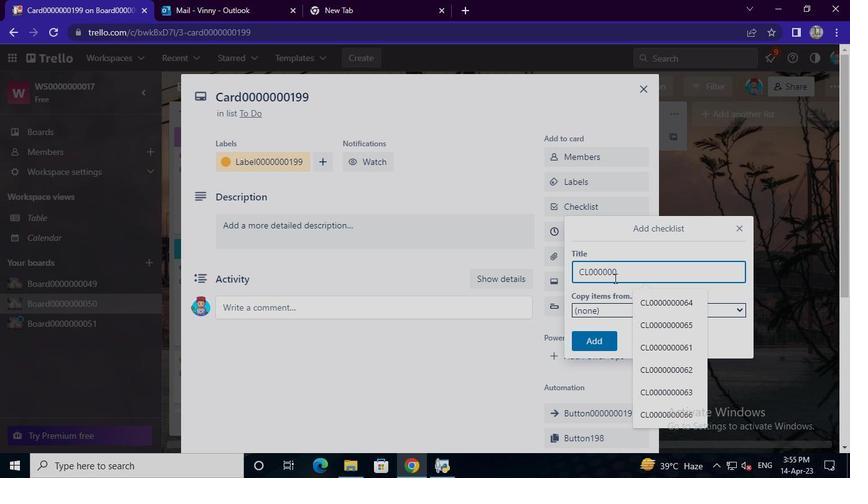 
Action: Keyboard <97>
Screenshot: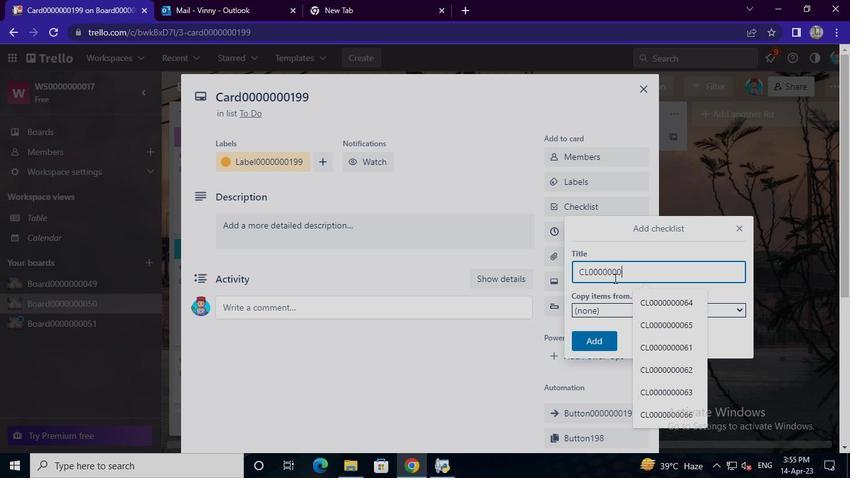 
Action: Keyboard <105>
Screenshot: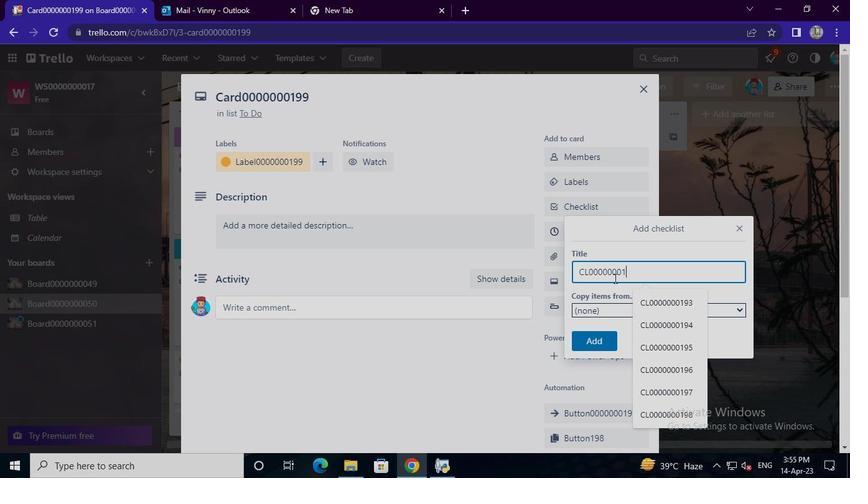 
Action: Keyboard <105>
Screenshot: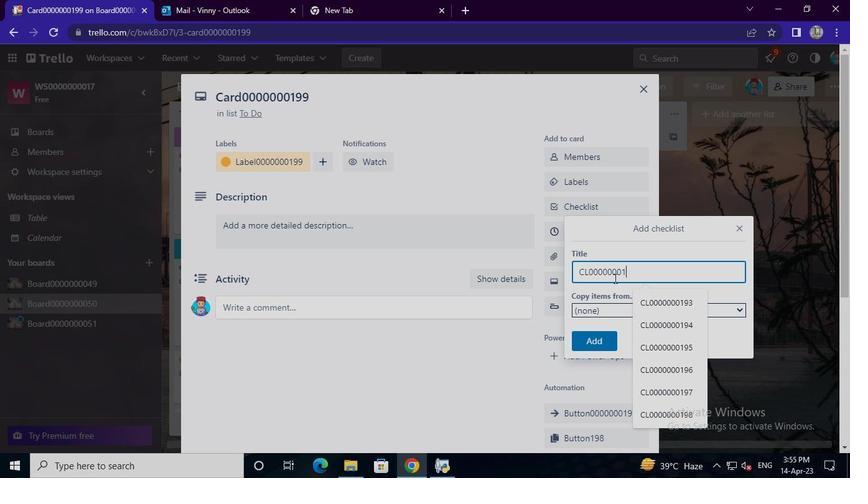 
Action: Mouse moved to (594, 340)
Screenshot: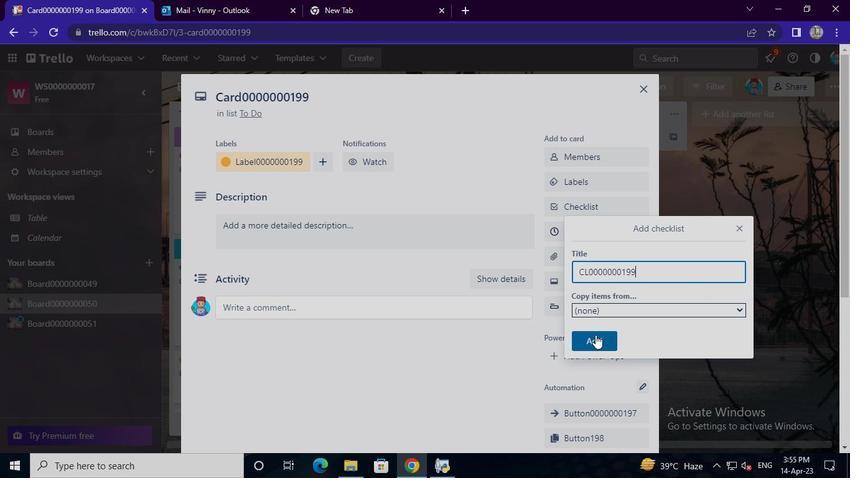 
Action: Mouse pressed left at (594, 340)
Screenshot: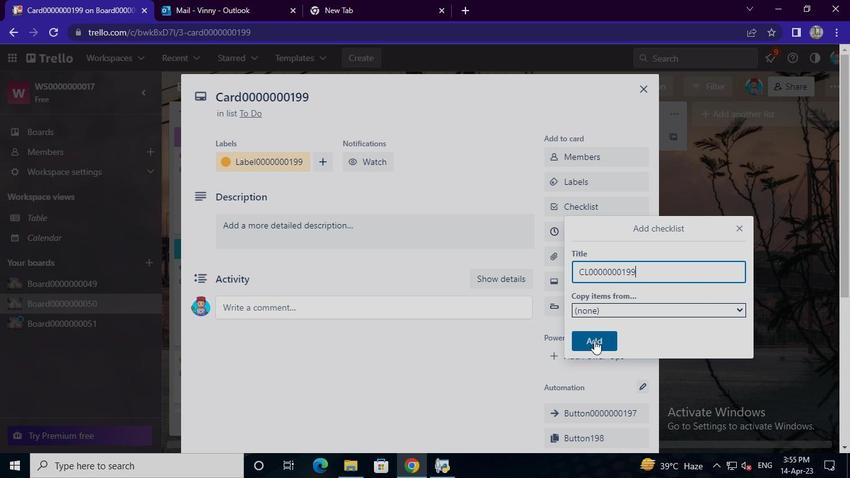 
Action: Mouse moved to (592, 234)
Screenshot: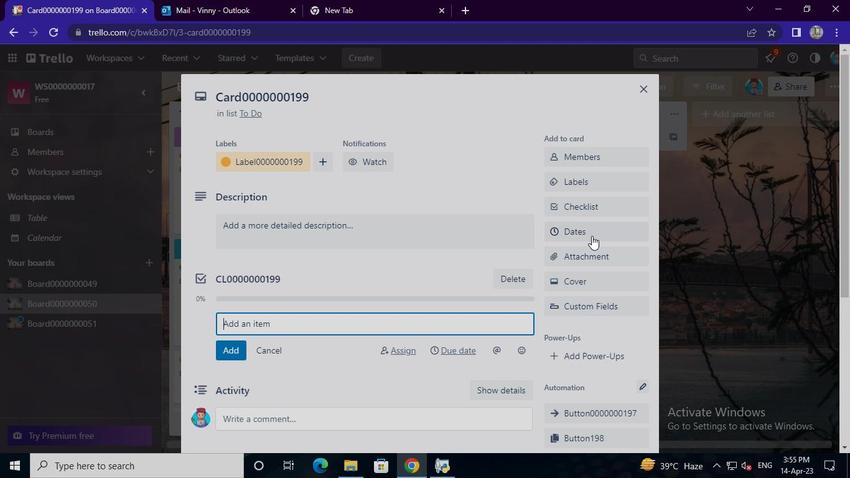 
Action: Mouse pressed left at (592, 234)
Screenshot: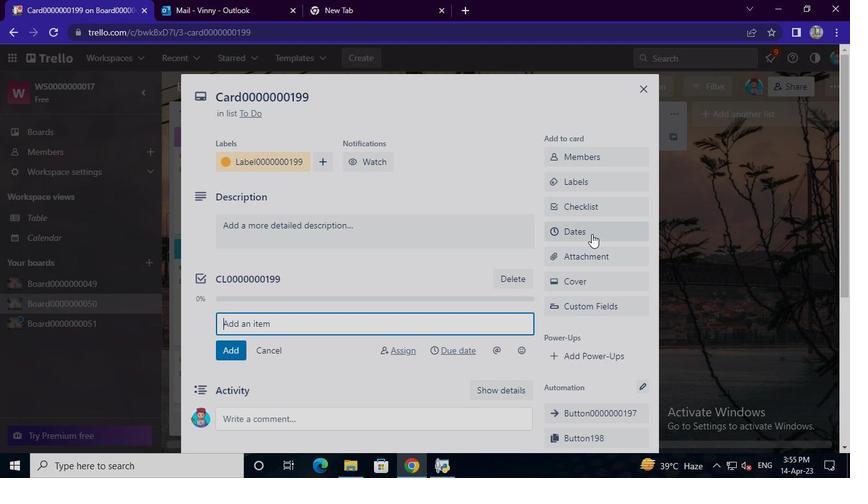 
Action: Mouse moved to (557, 311)
Screenshot: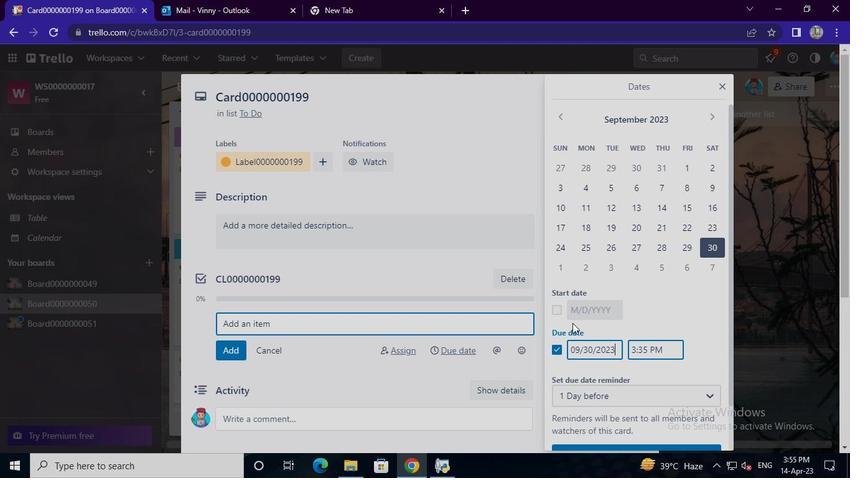 
Action: Mouse pressed left at (557, 311)
Screenshot: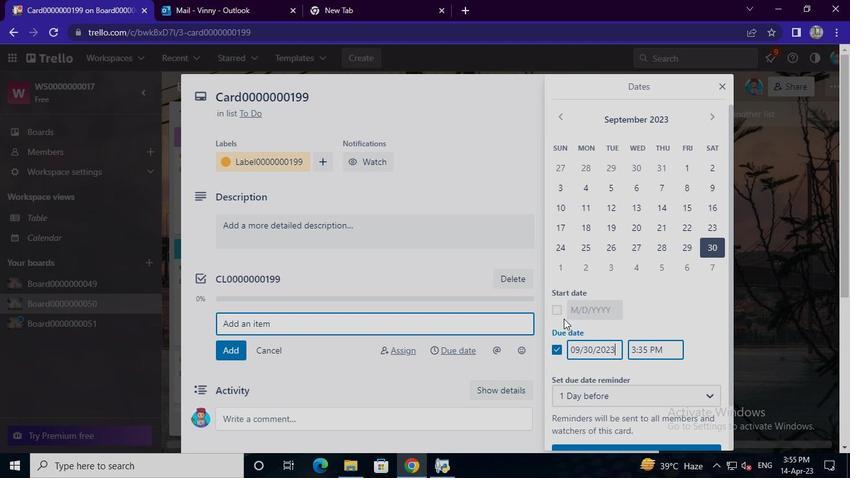 
Action: Mouse moved to (557, 348)
Screenshot: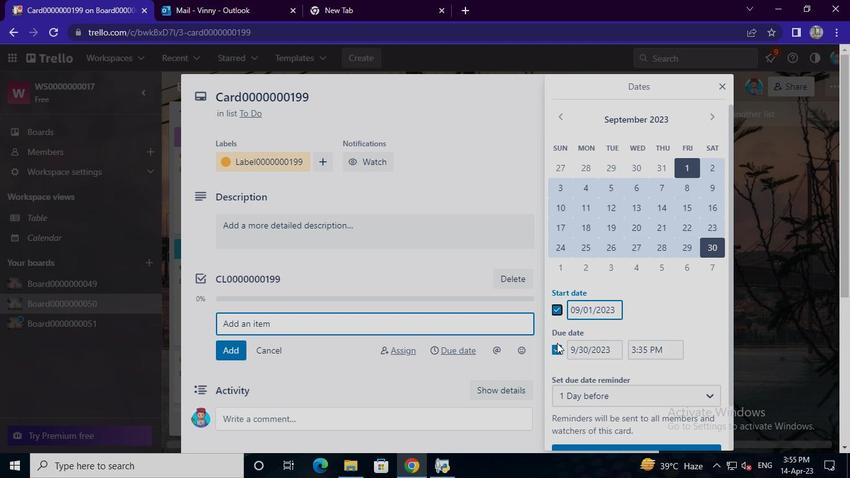 
Action: Mouse pressed left at (557, 348)
Screenshot: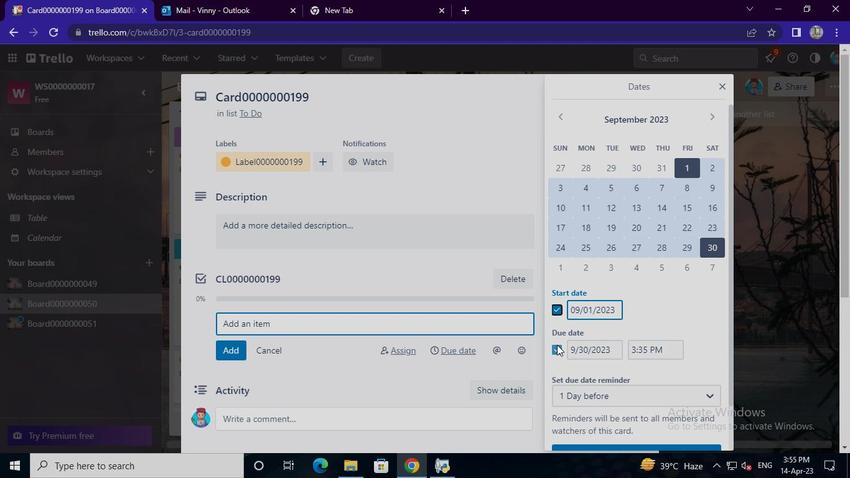 
Action: Mouse moved to (714, 117)
Screenshot: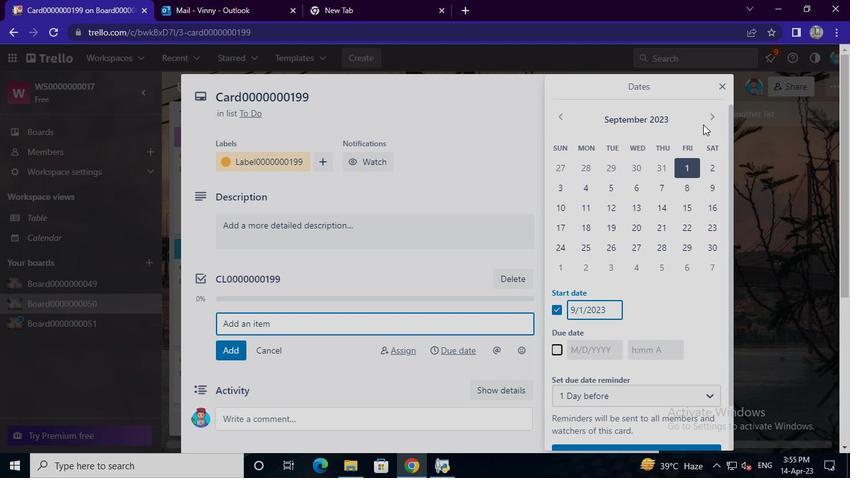 
Action: Mouse pressed left at (714, 117)
Screenshot: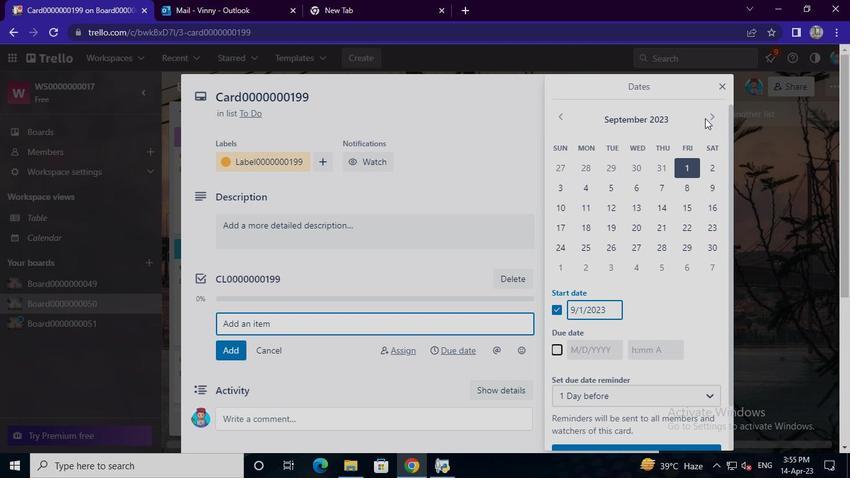 
Action: Mouse moved to (561, 165)
Screenshot: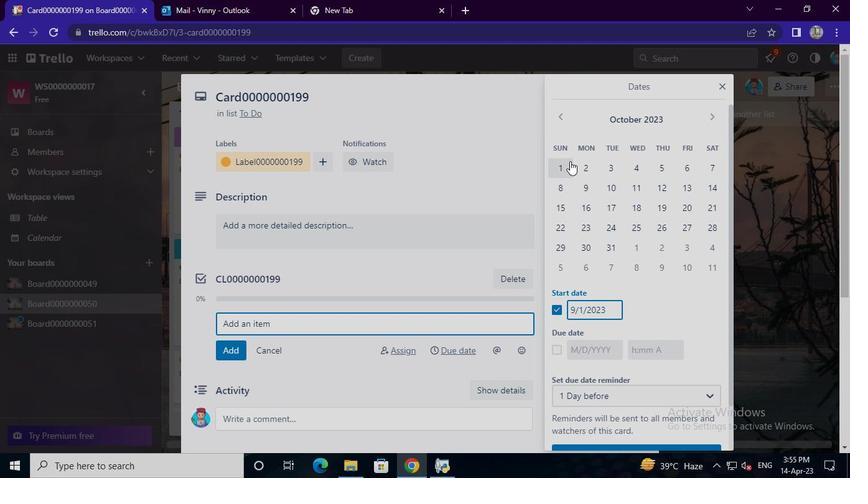 
Action: Mouse pressed left at (561, 165)
Screenshot: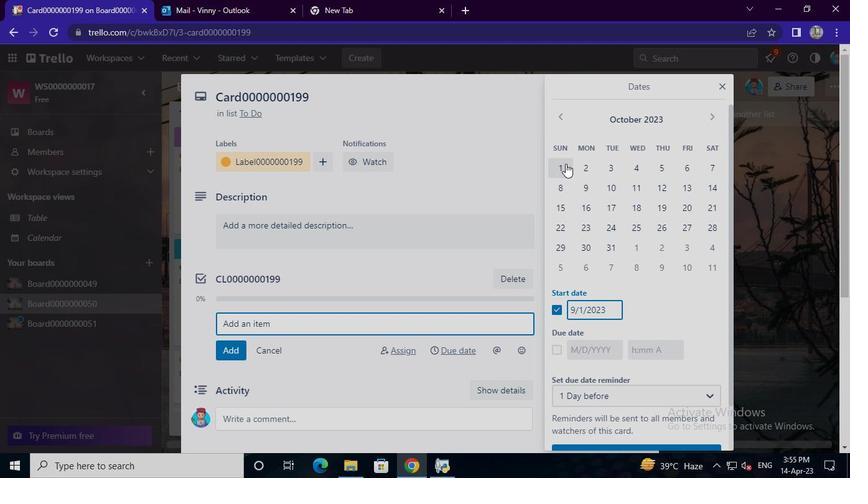 
Action: Mouse moved to (558, 347)
Screenshot: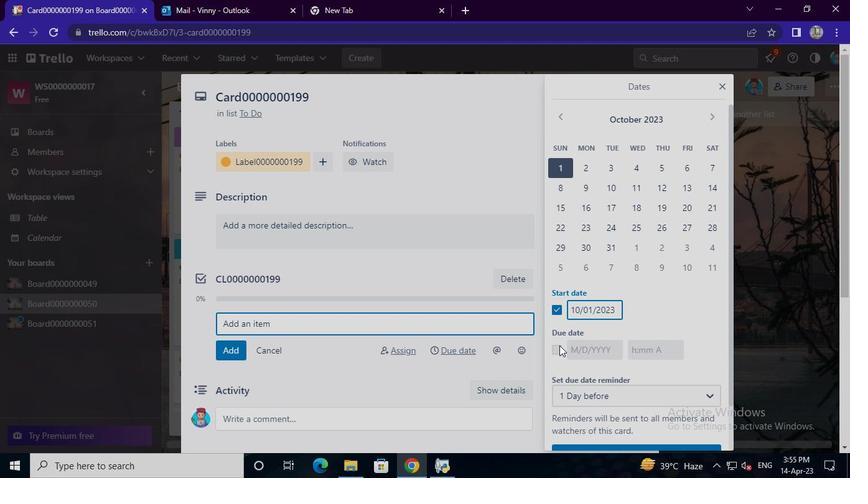 
Action: Mouse pressed left at (558, 347)
Screenshot: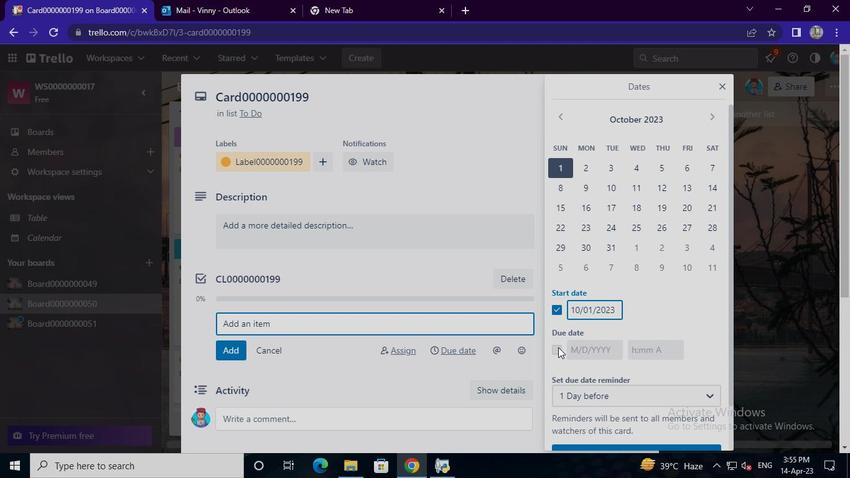 
Action: Mouse moved to (614, 242)
Screenshot: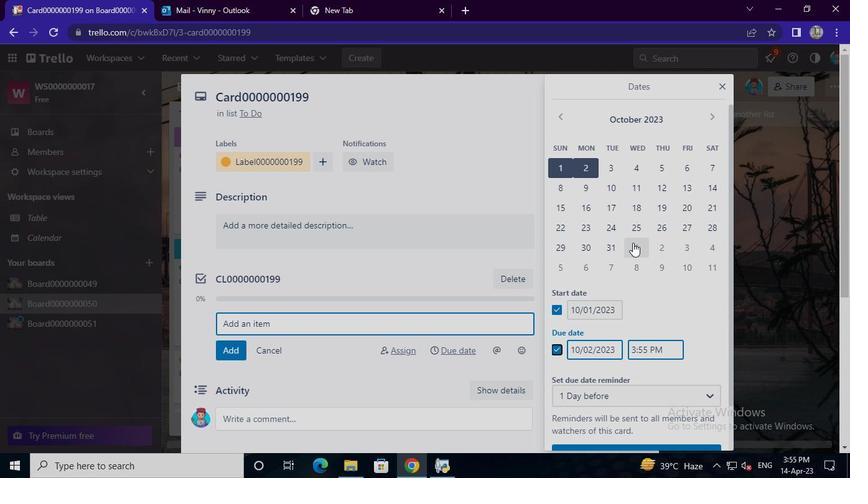 
Action: Mouse pressed left at (614, 242)
Screenshot: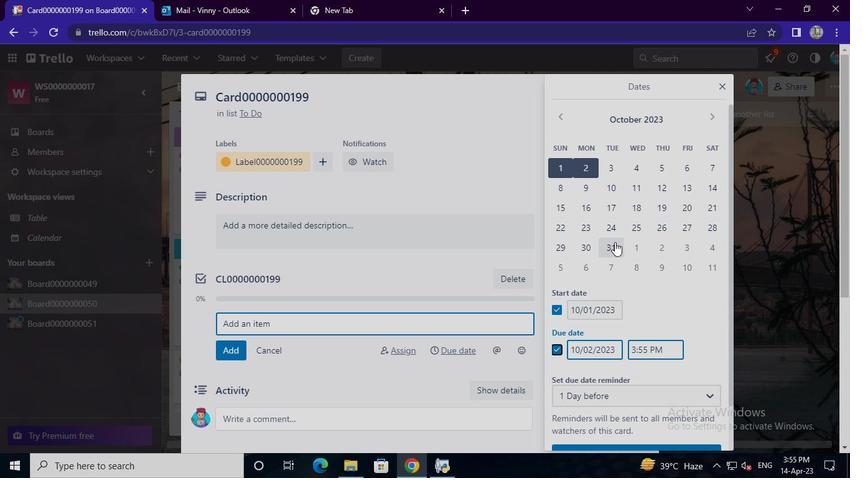 
Action: Mouse moved to (640, 444)
Screenshot: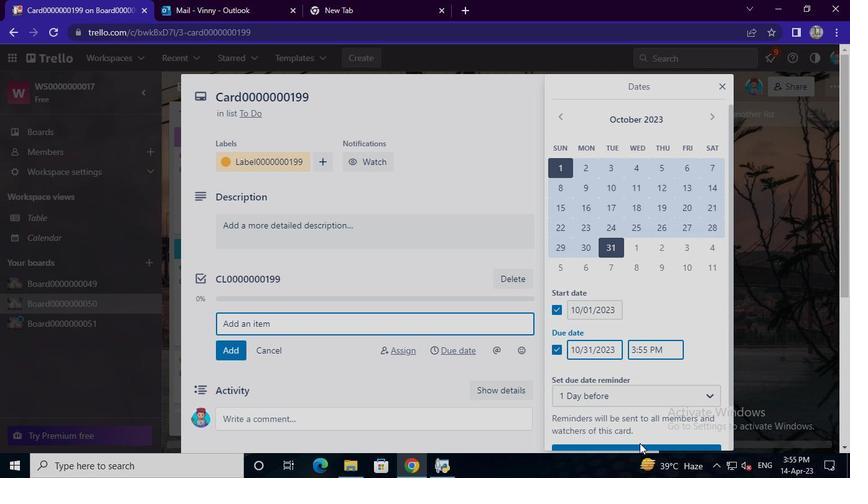 
Action: Mouse pressed left at (640, 444)
Screenshot: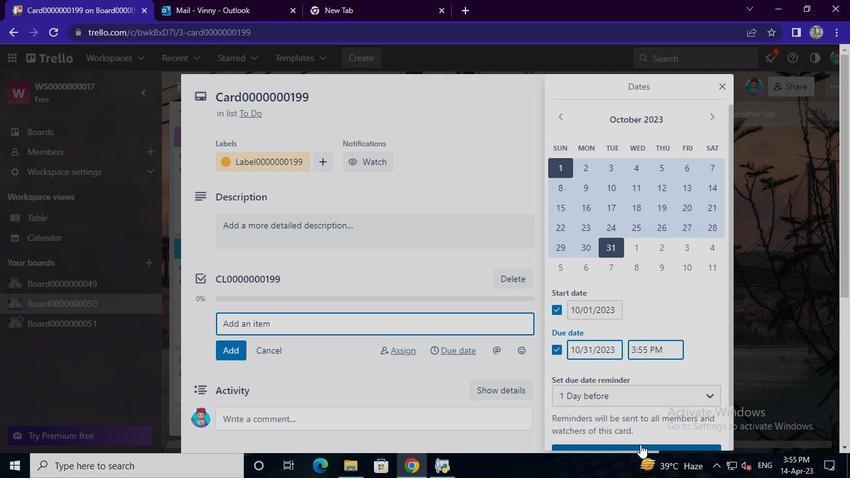 
Action: Mouse moved to (442, 465)
Screenshot: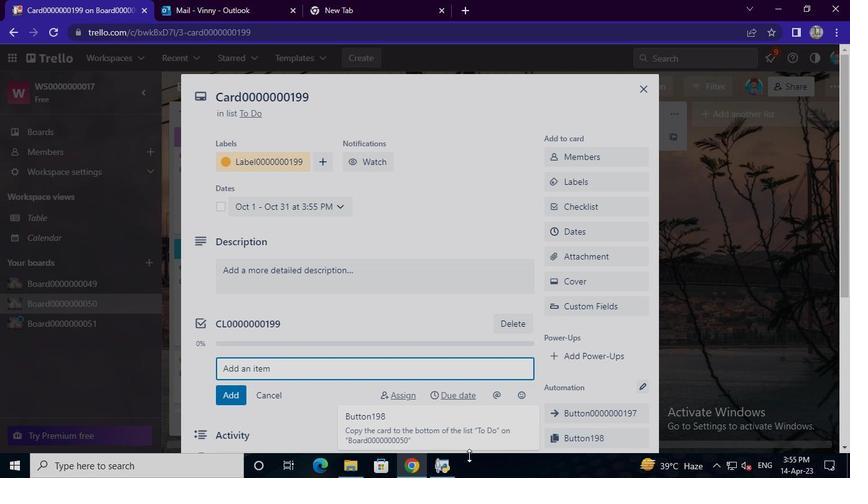 
Action: Mouse pressed left at (442, 465)
Screenshot: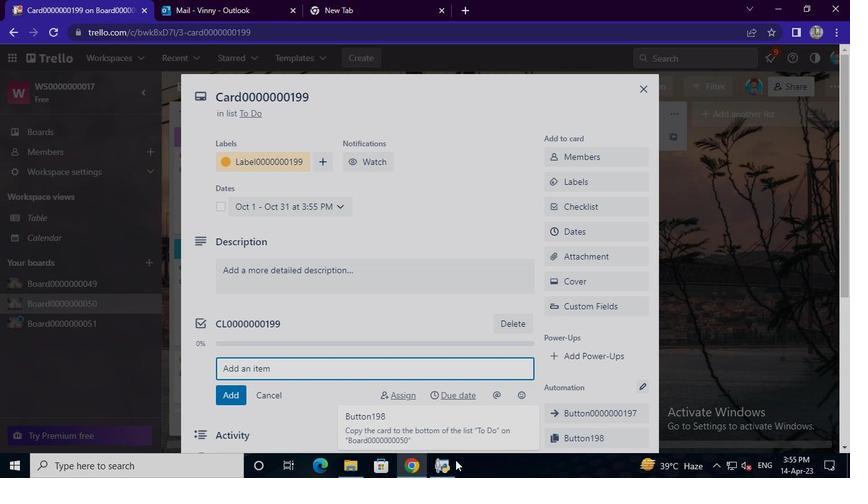 
Action: Mouse moved to (612, 23)
Screenshot: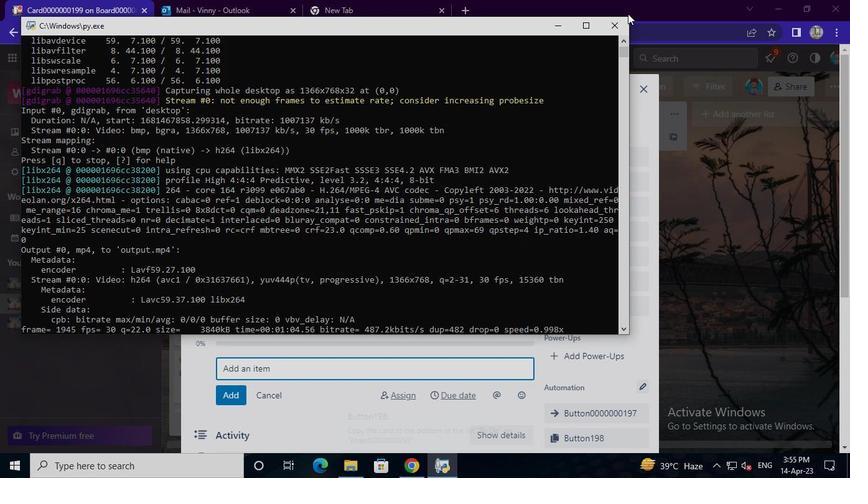 
Action: Mouse pressed left at (612, 23)
Screenshot: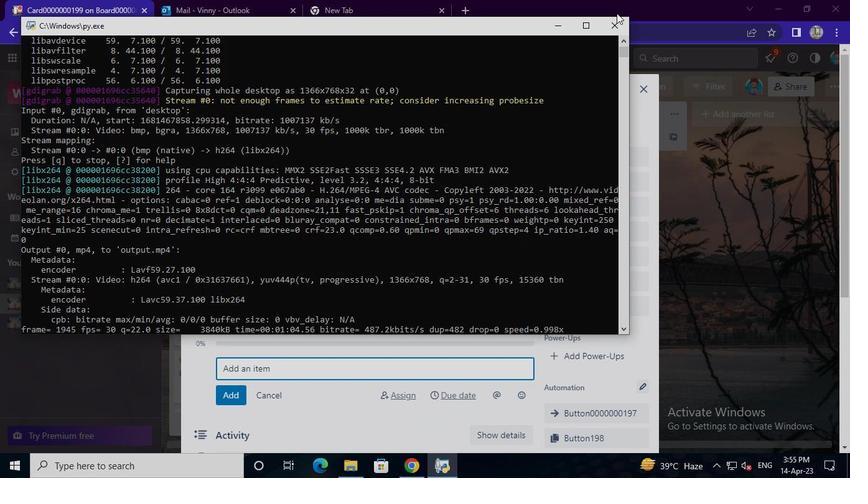 
Action: Mouse moved to (615, 32)
Screenshot: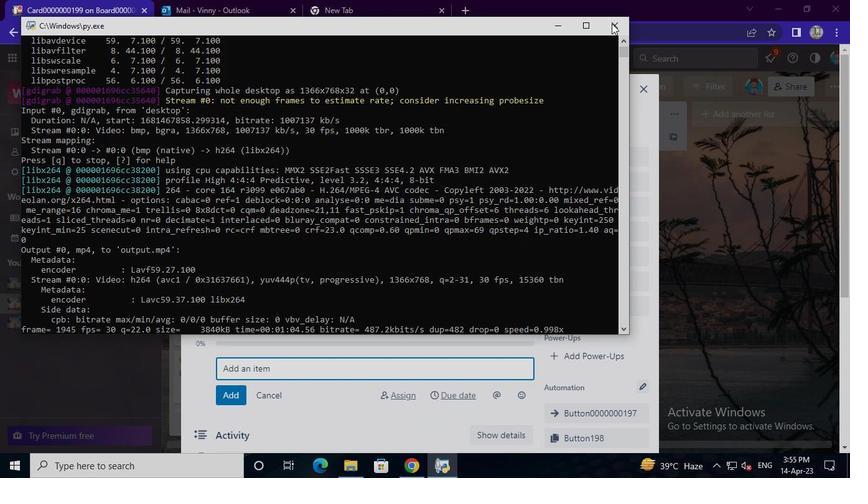 
